 Task: Find connections with filter location Yacuiba with filter topic #Managementconsultant with filter profile language French with filter current company Rebel Foods with filter school Aarupadai Veedu Institute Of Technology with filter industry Mattress and Blinds Manufacturing with filter service category Business Analytics with filter keywords title Accountant
Action: Mouse moved to (492, 72)
Screenshot: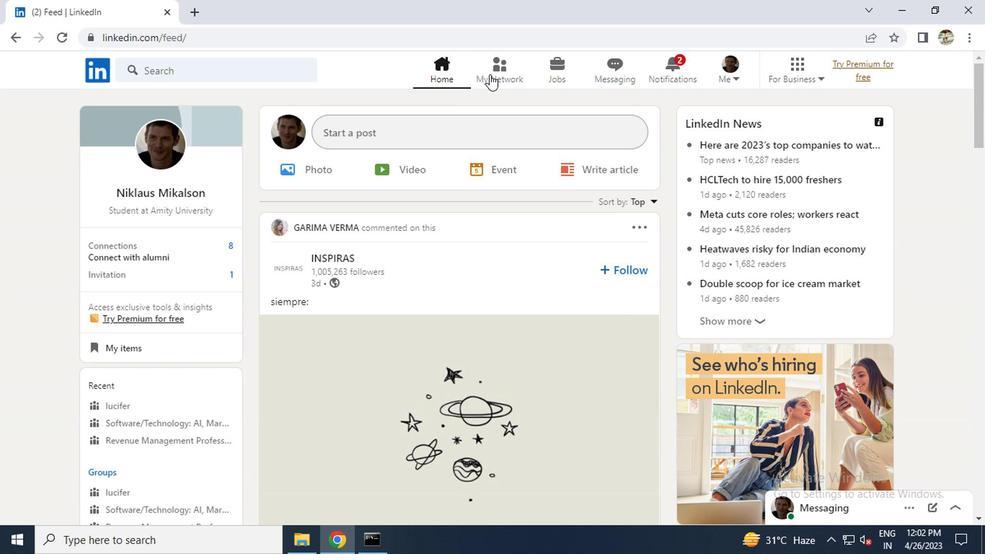 
Action: Mouse pressed left at (492, 72)
Screenshot: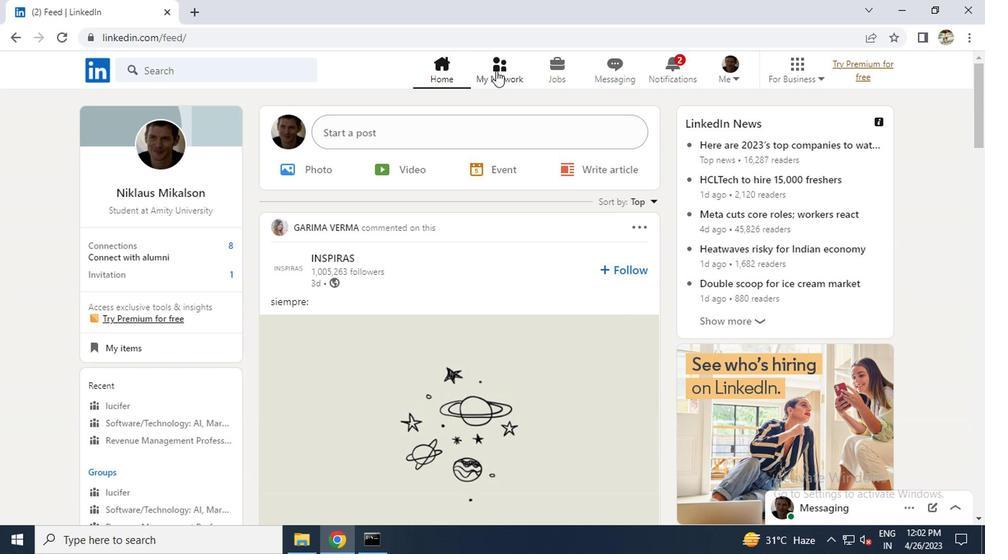 
Action: Mouse moved to (167, 151)
Screenshot: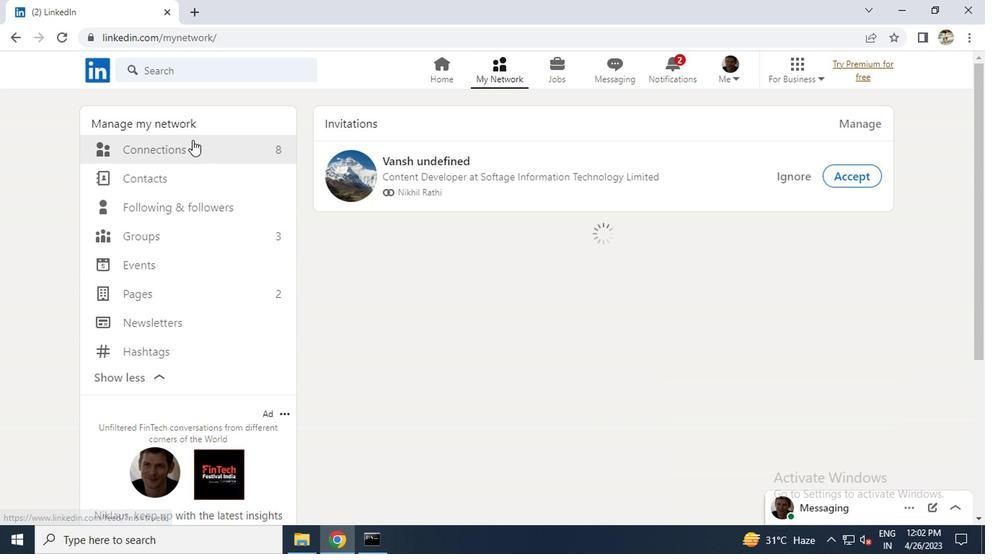 
Action: Mouse pressed left at (167, 151)
Screenshot: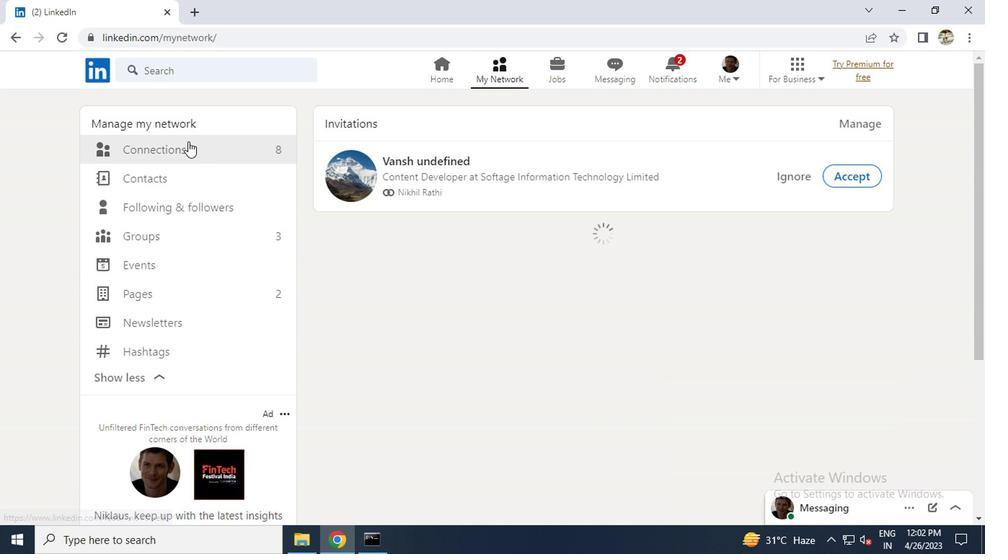 
Action: Mouse moved to (575, 151)
Screenshot: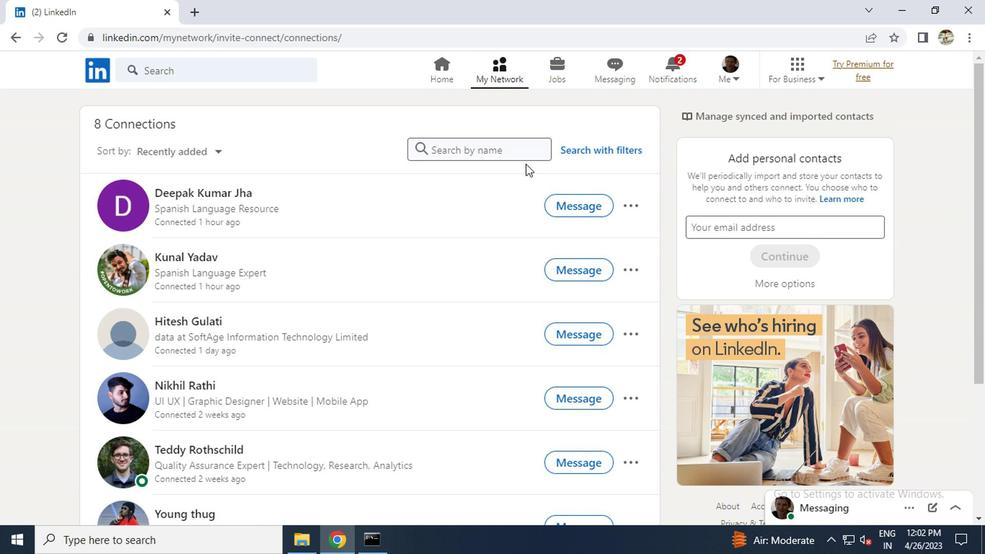 
Action: Mouse pressed left at (575, 151)
Screenshot: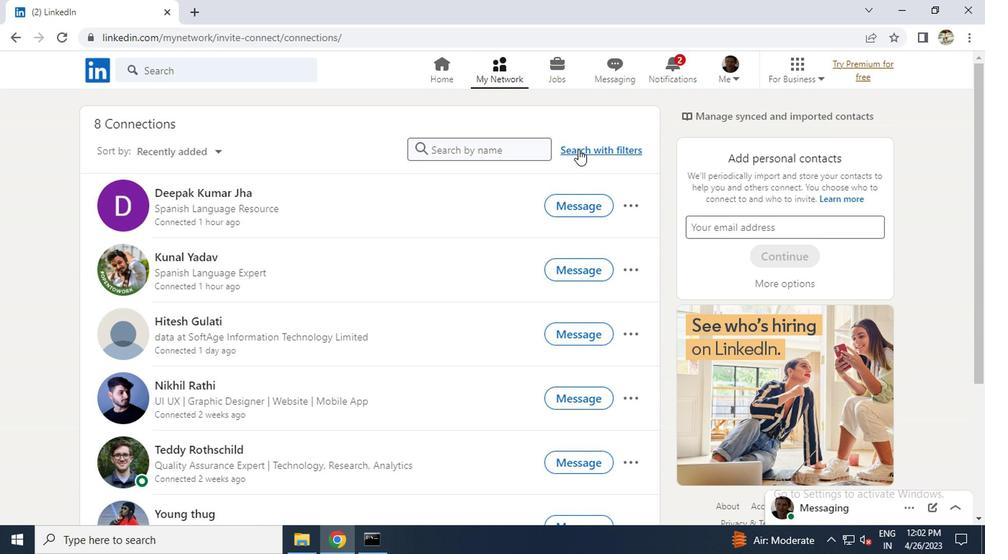 
Action: Mouse moved to (462, 101)
Screenshot: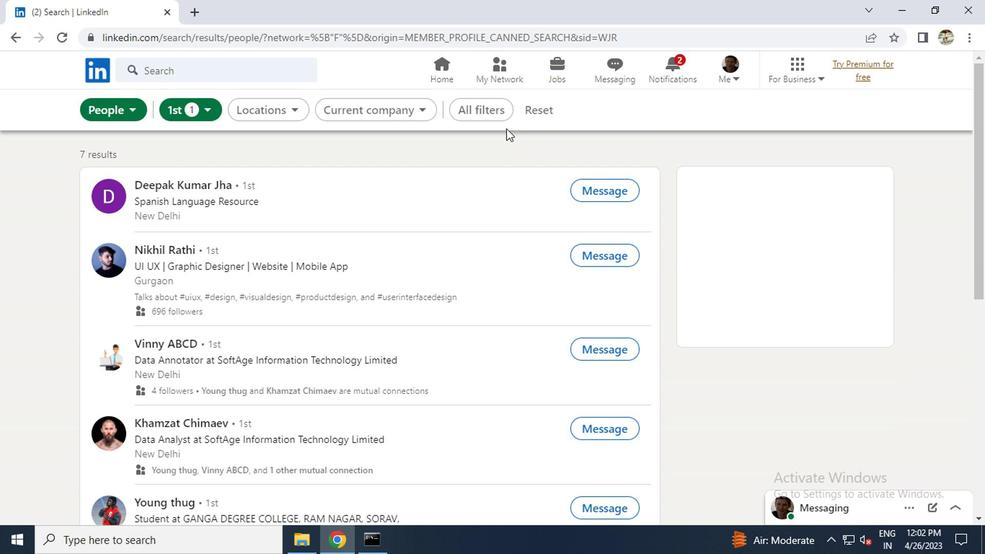 
Action: Mouse pressed left at (462, 101)
Screenshot: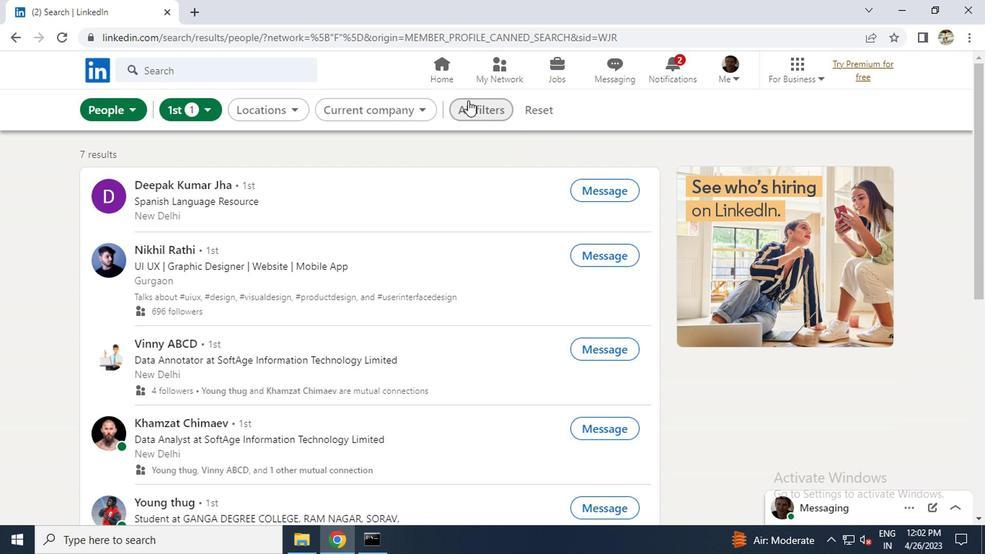 
Action: Mouse moved to (774, 286)
Screenshot: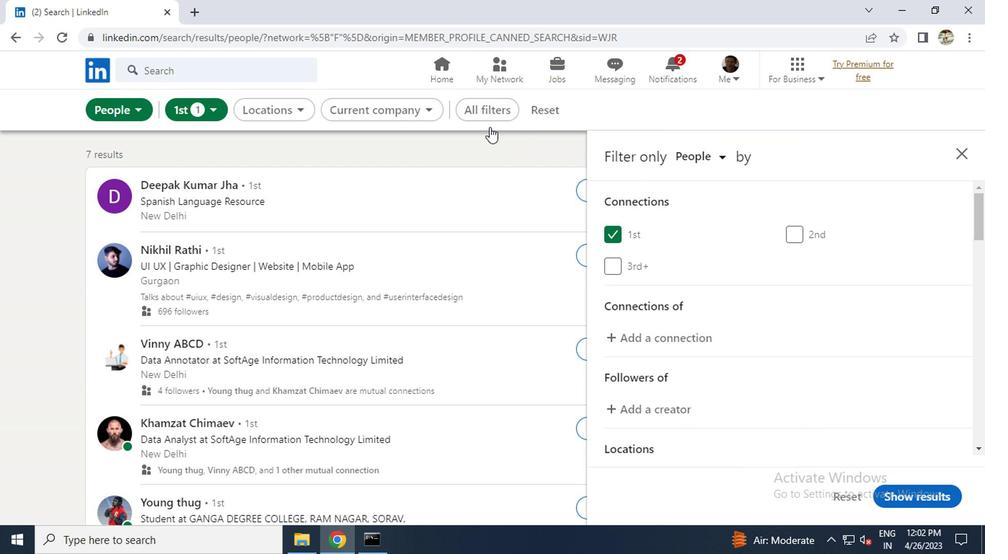 
Action: Mouse scrolled (774, 285) with delta (0, -1)
Screenshot: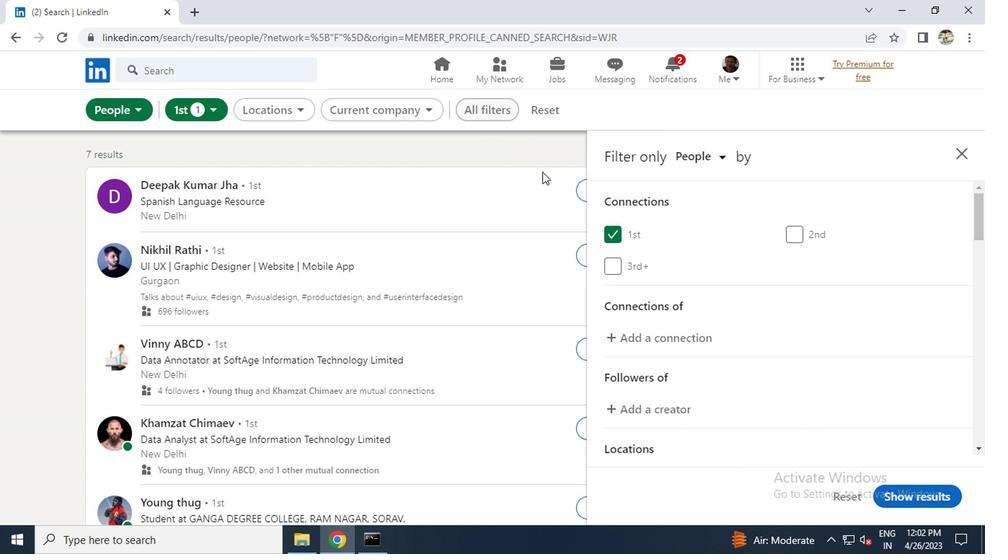 
Action: Mouse scrolled (774, 285) with delta (0, -1)
Screenshot: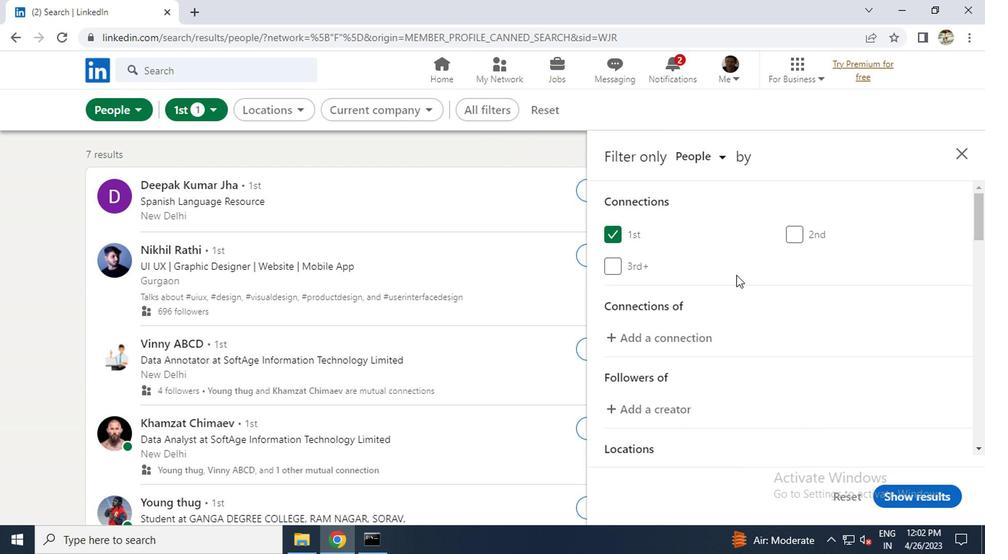 
Action: Mouse moved to (776, 286)
Screenshot: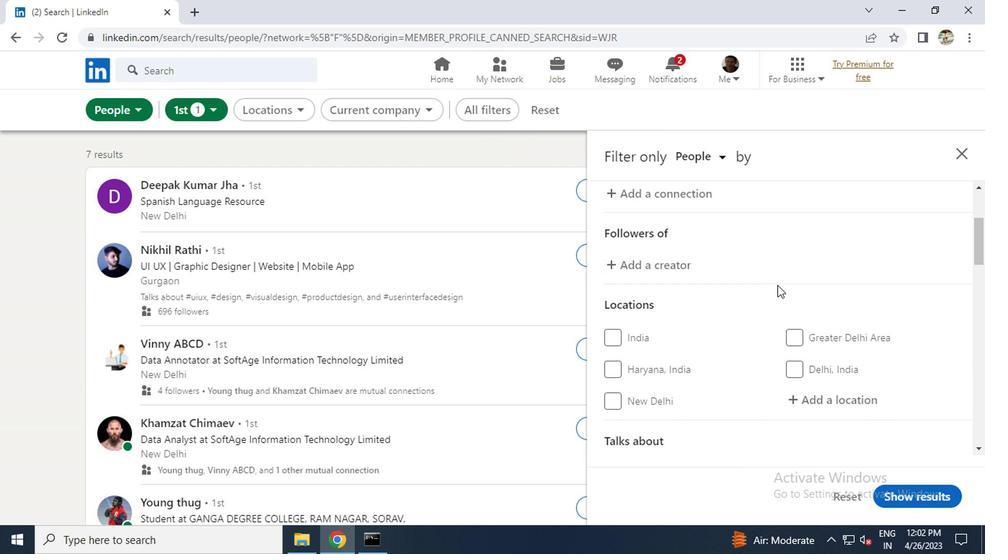 
Action: Mouse scrolled (776, 285) with delta (0, -1)
Screenshot: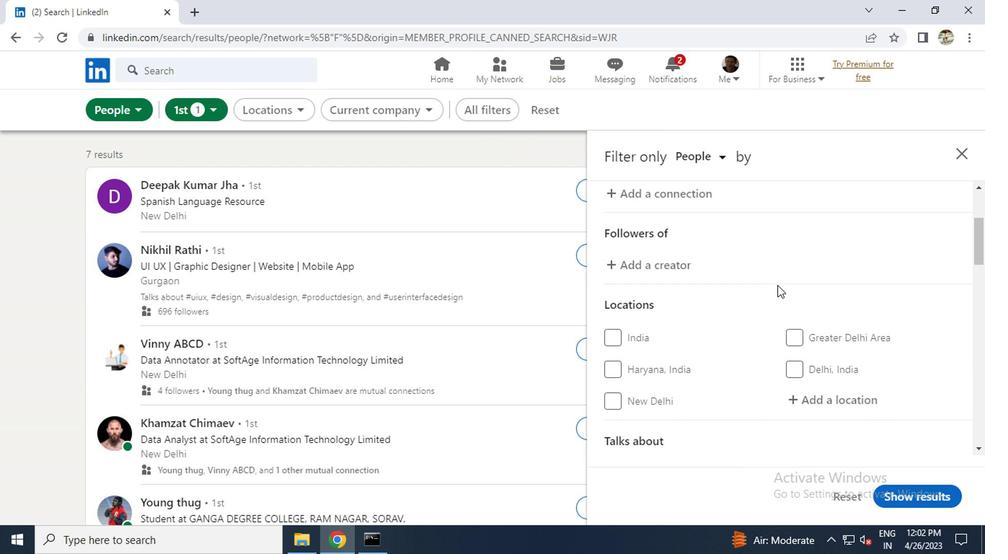 
Action: Mouse moved to (794, 321)
Screenshot: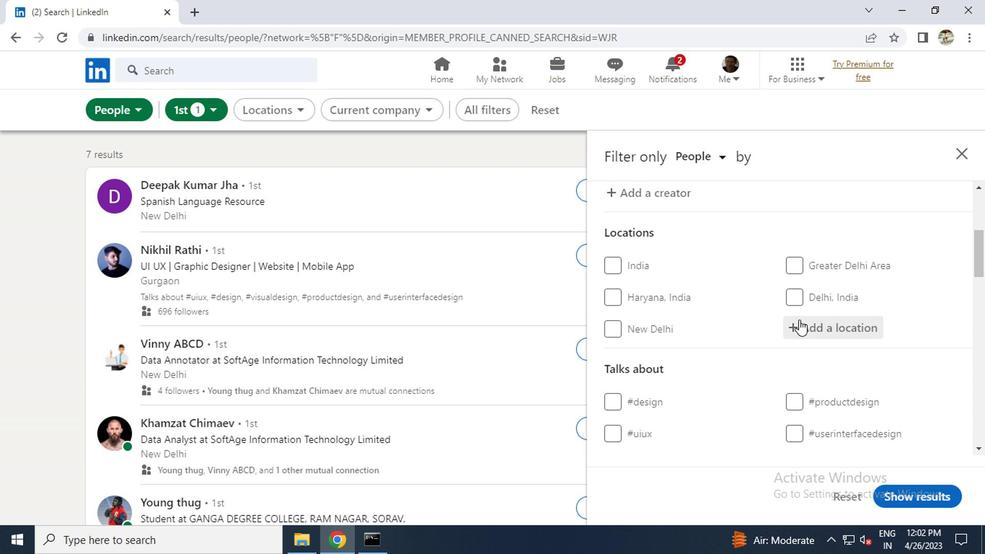 
Action: Mouse pressed left at (794, 321)
Screenshot: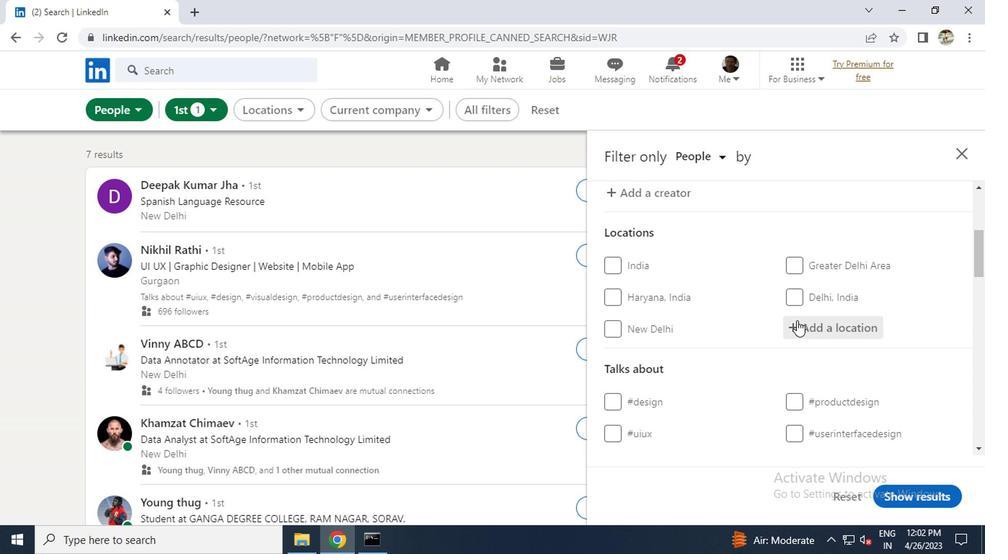 
Action: Key pressed <Key.caps_lock>y<Key.caps_lock>acuiba<Key.enter>
Screenshot: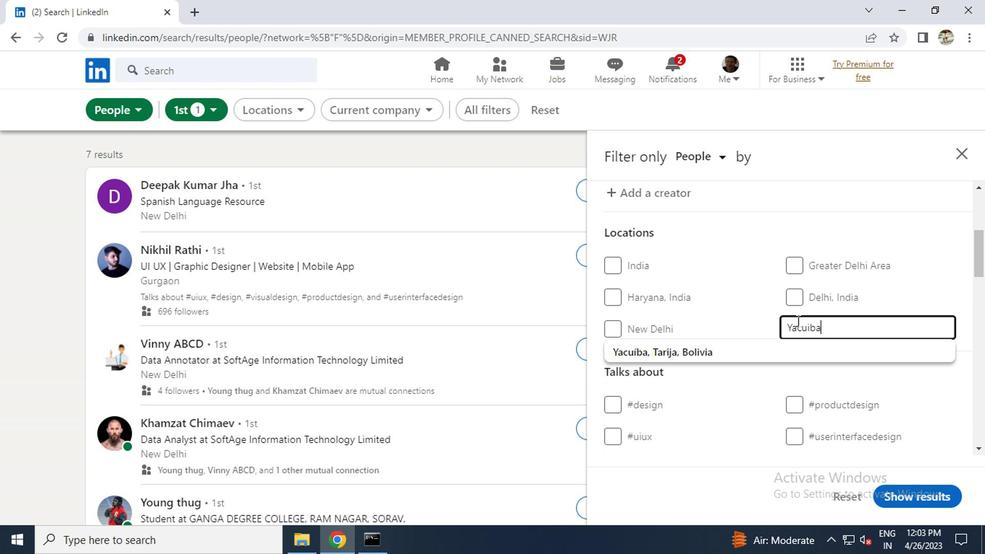 
Action: Mouse moved to (794, 321)
Screenshot: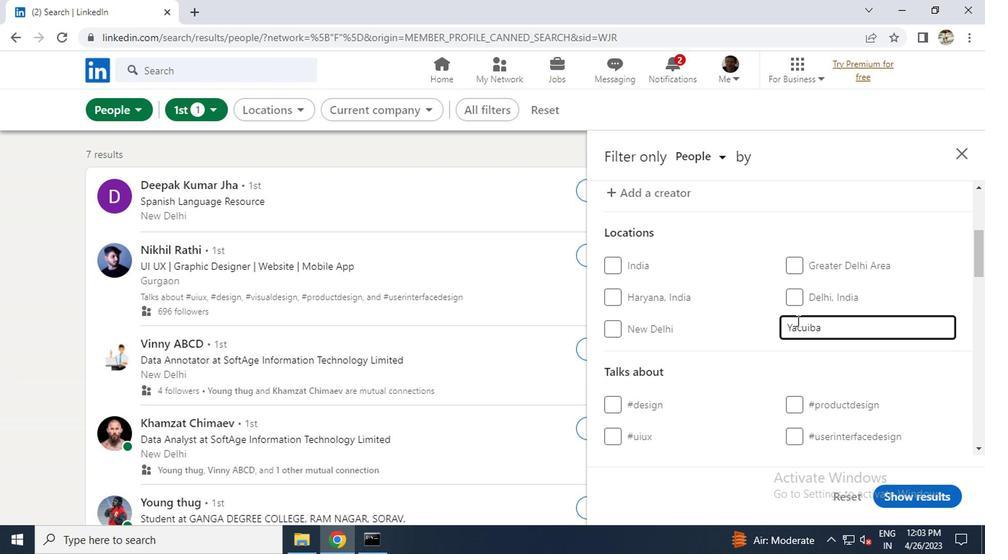 
Action: Mouse scrolled (794, 320) with delta (0, 0)
Screenshot: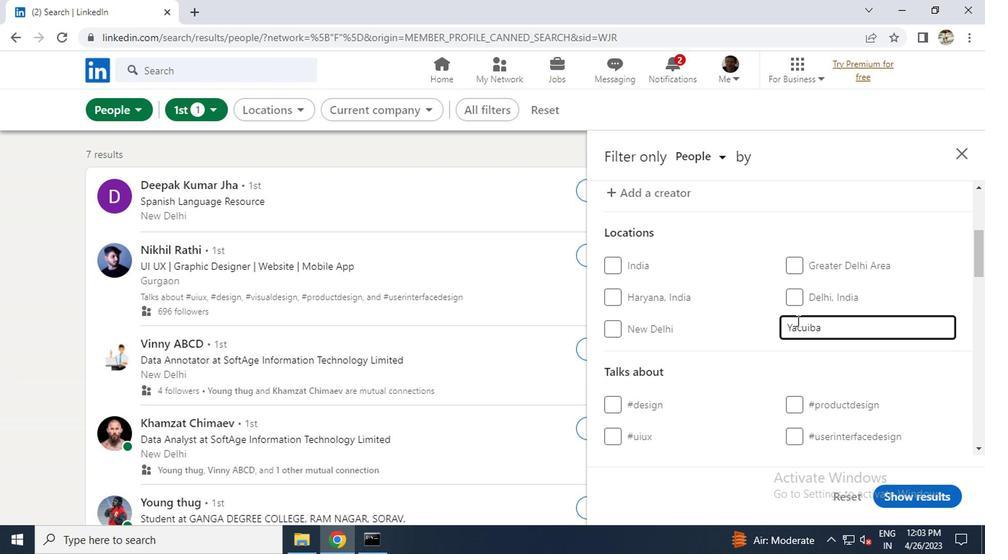 
Action: Mouse moved to (804, 395)
Screenshot: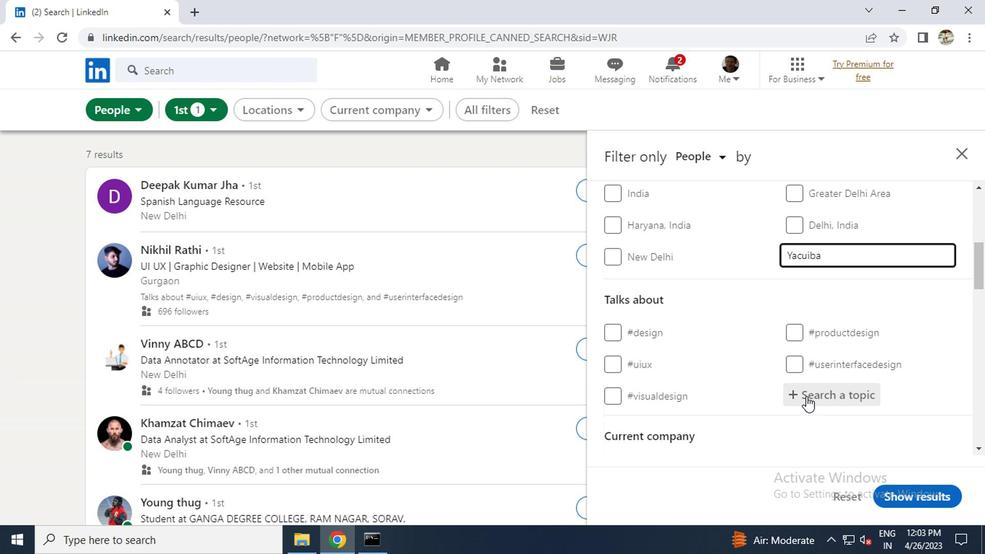 
Action: Mouse pressed left at (804, 395)
Screenshot: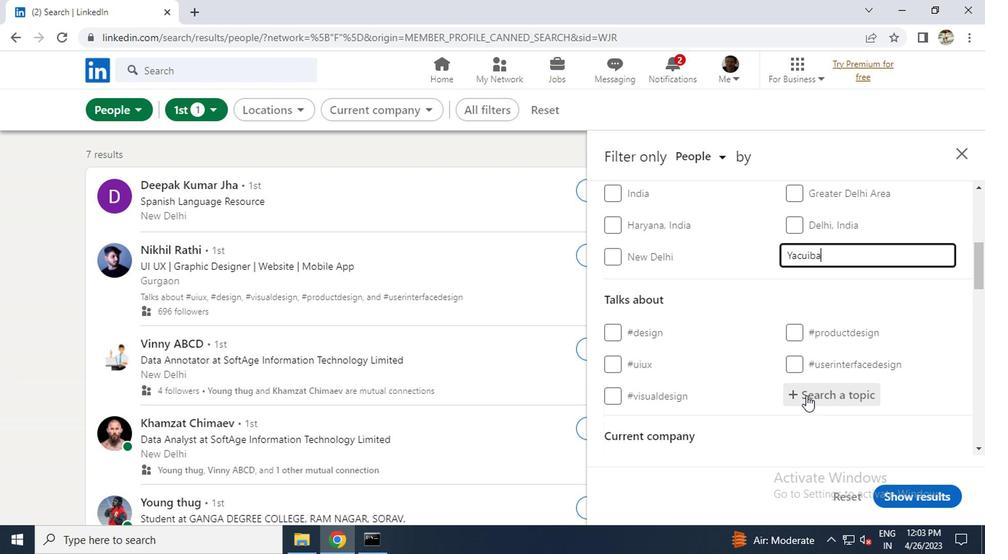 
Action: Key pressed <Key.shift>#<Key.caps_lock>M<Key.caps_lock>ANAGEMENTCONSULTANT
Screenshot: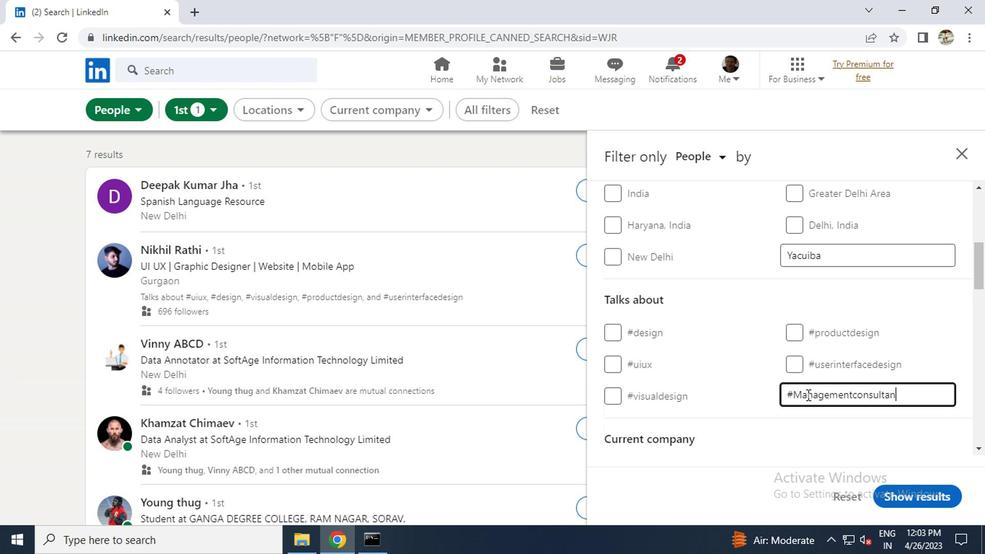 
Action: Mouse scrolled (804, 394) with delta (0, -1)
Screenshot: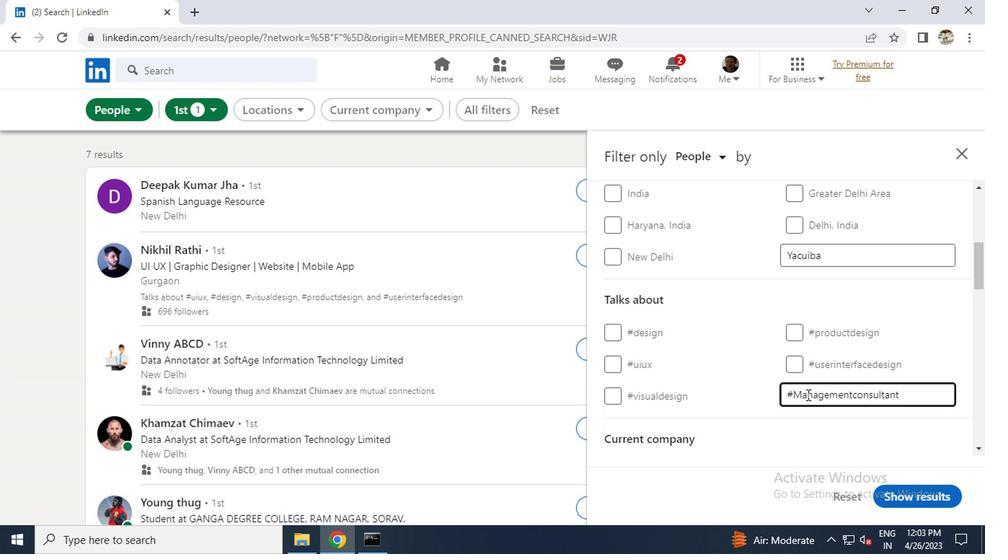 
Action: Mouse scrolled (804, 394) with delta (0, -1)
Screenshot: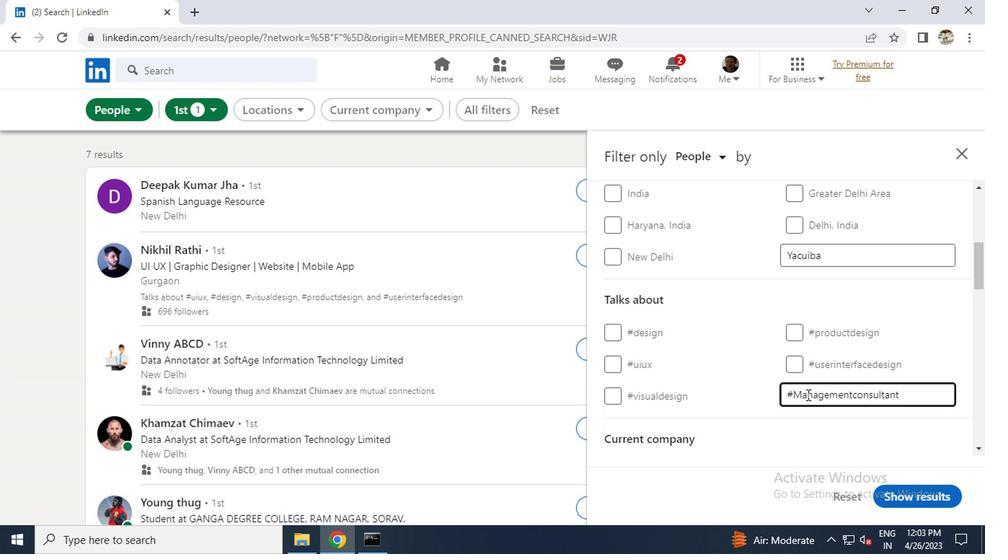 
Action: Mouse moved to (805, 394)
Screenshot: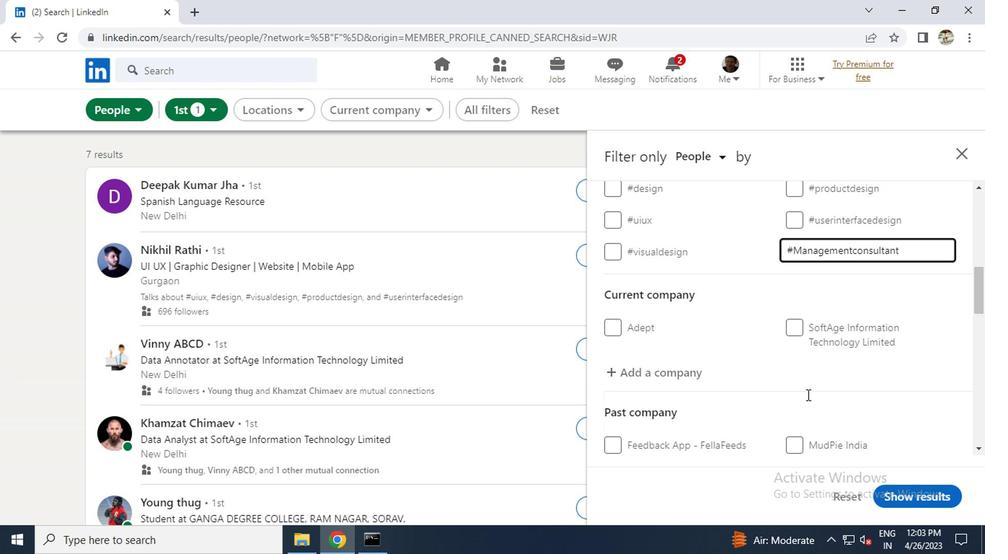 
Action: Mouse scrolled (805, 394) with delta (0, 0)
Screenshot: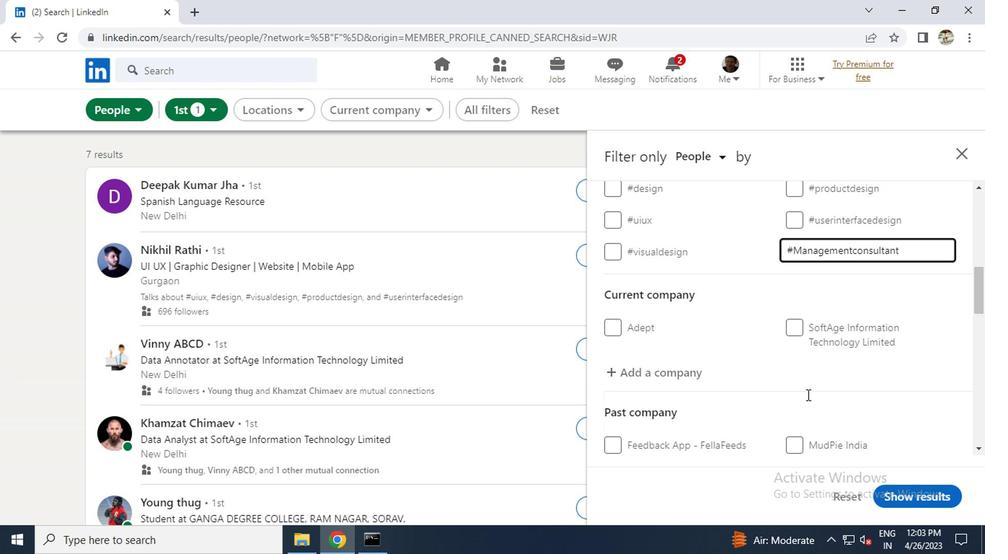 
Action: Mouse scrolled (805, 394) with delta (0, 0)
Screenshot: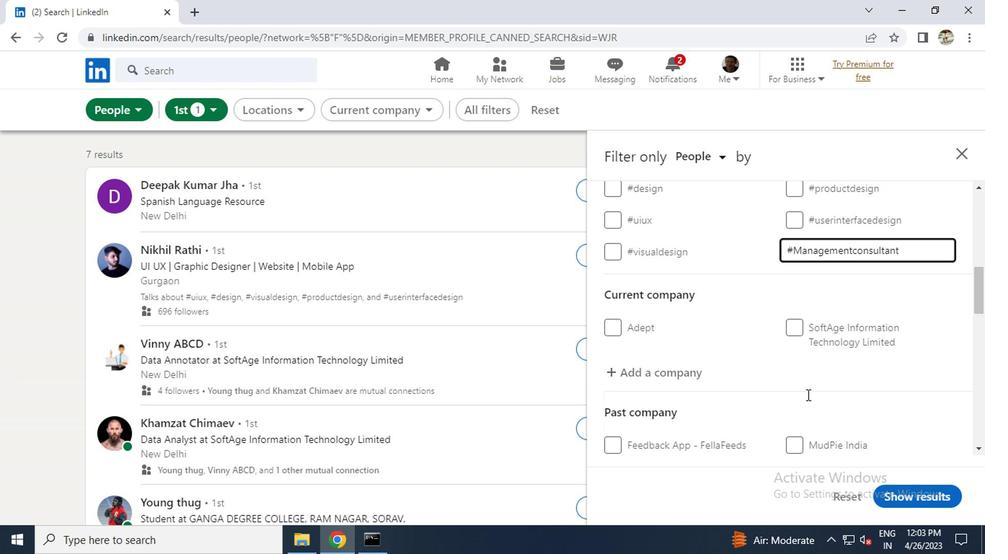 
Action: Mouse moved to (806, 394)
Screenshot: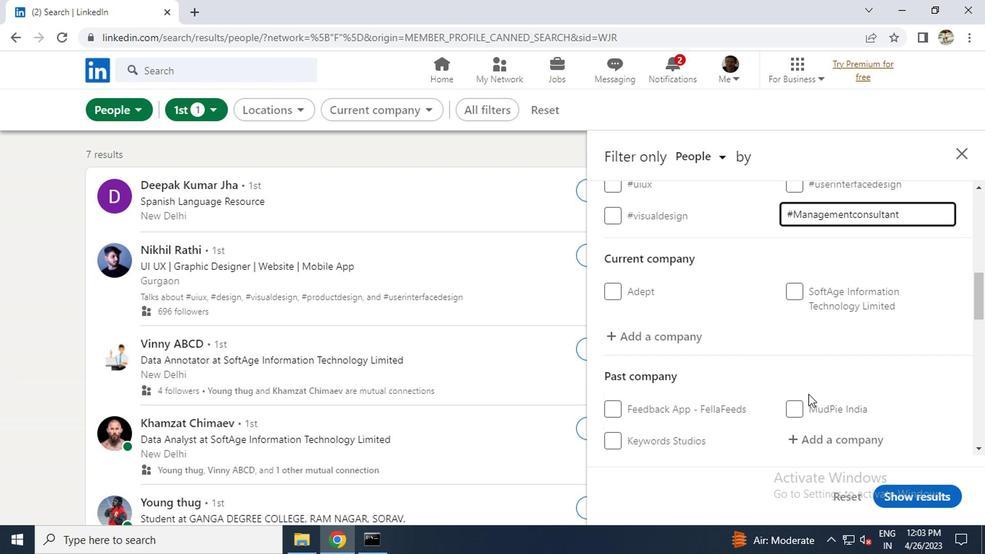 
Action: Mouse scrolled (806, 393) with delta (0, -1)
Screenshot: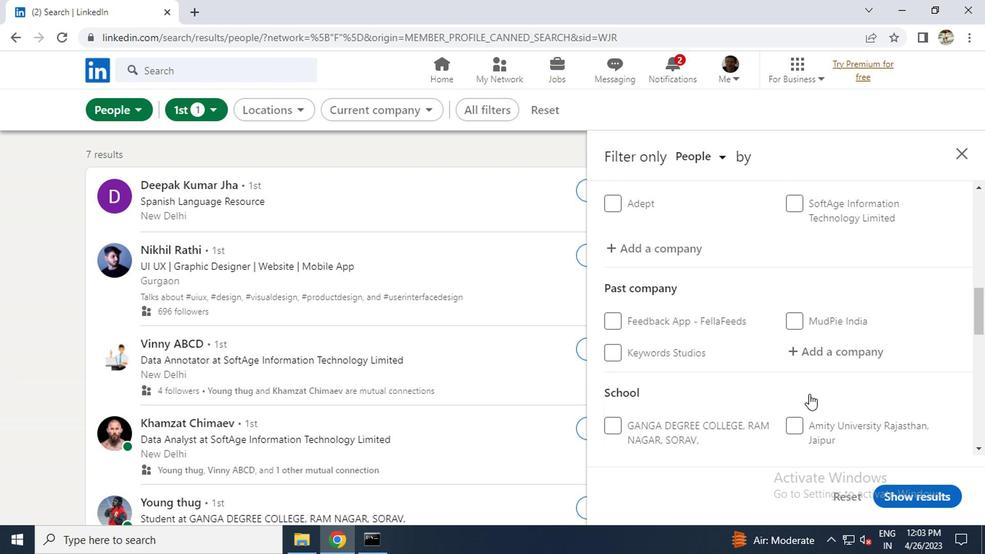 
Action: Mouse scrolled (806, 393) with delta (0, -1)
Screenshot: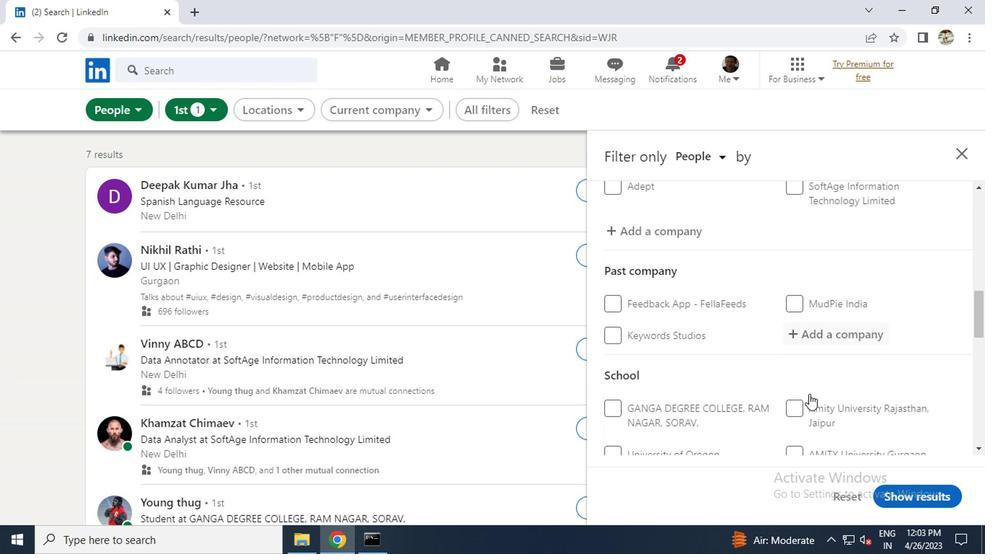 
Action: Mouse scrolled (806, 393) with delta (0, -1)
Screenshot: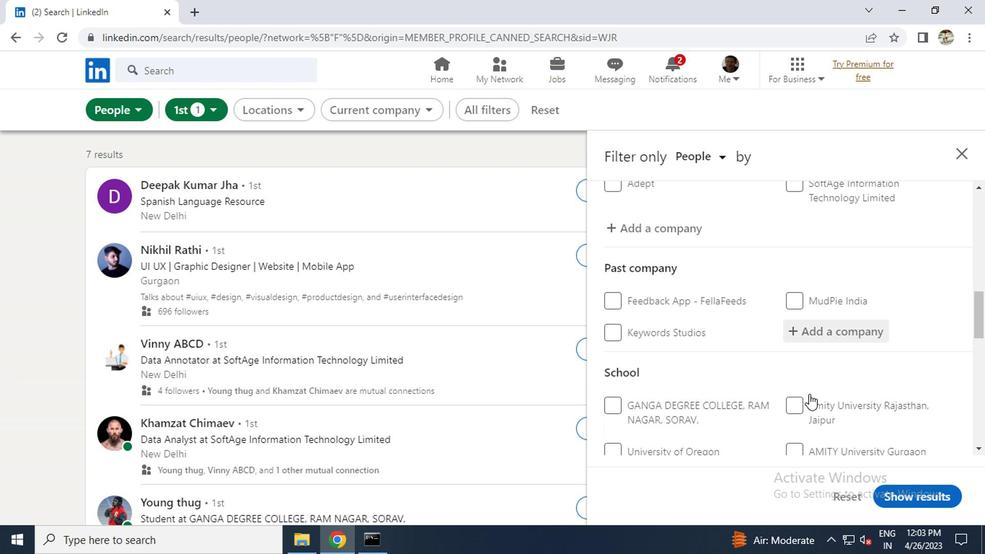 
Action: Mouse scrolled (806, 393) with delta (0, -1)
Screenshot: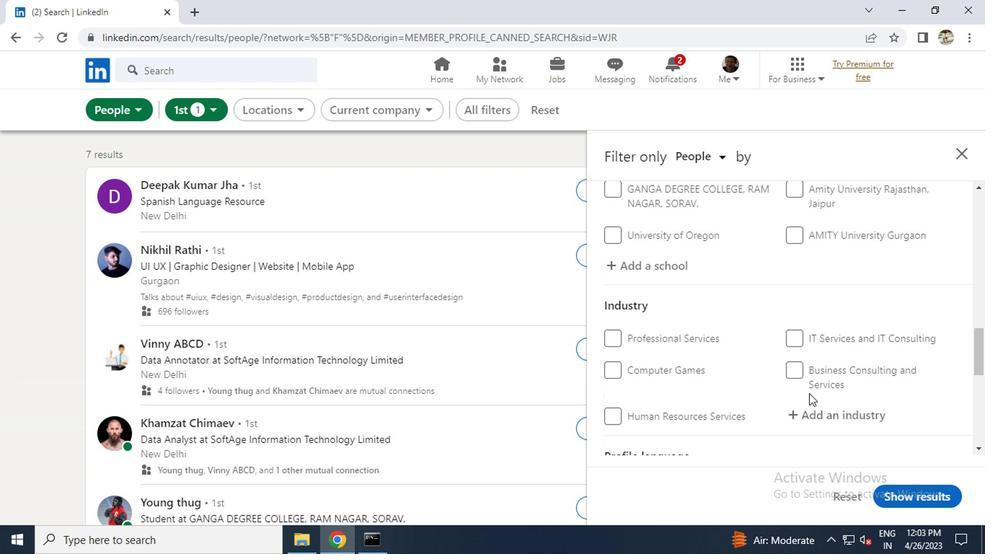 
Action: Mouse scrolled (806, 393) with delta (0, -1)
Screenshot: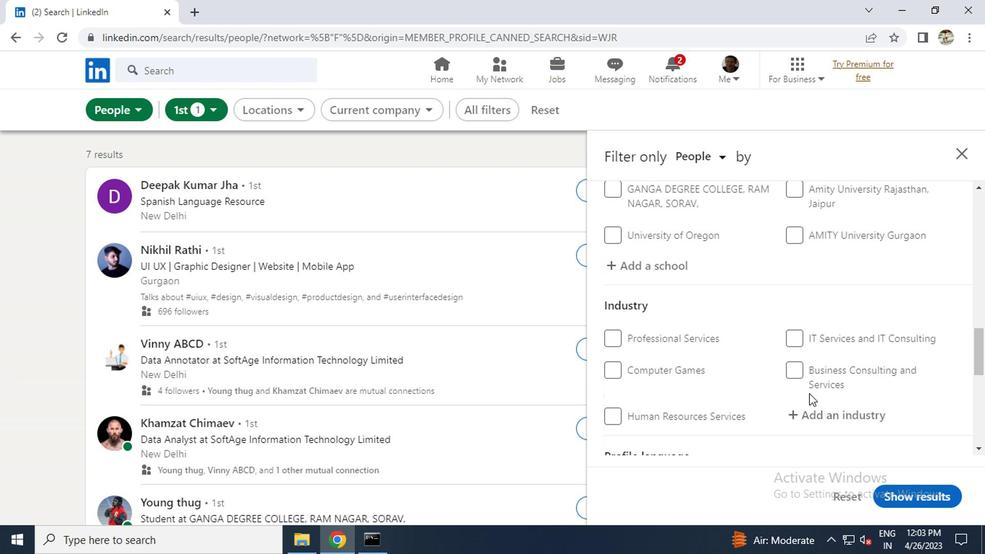 
Action: Mouse moved to (810, 392)
Screenshot: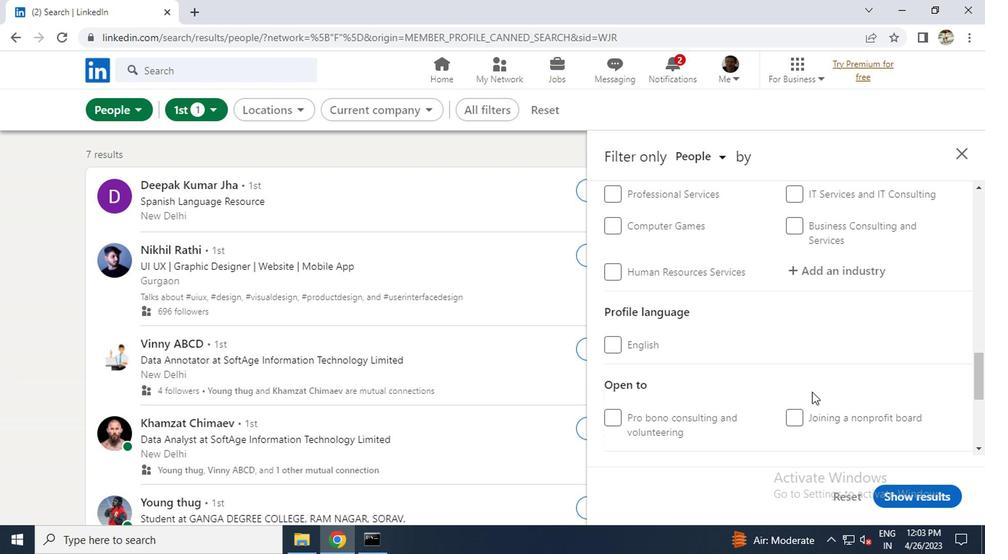 
Action: Mouse scrolled (810, 393) with delta (0, 0)
Screenshot: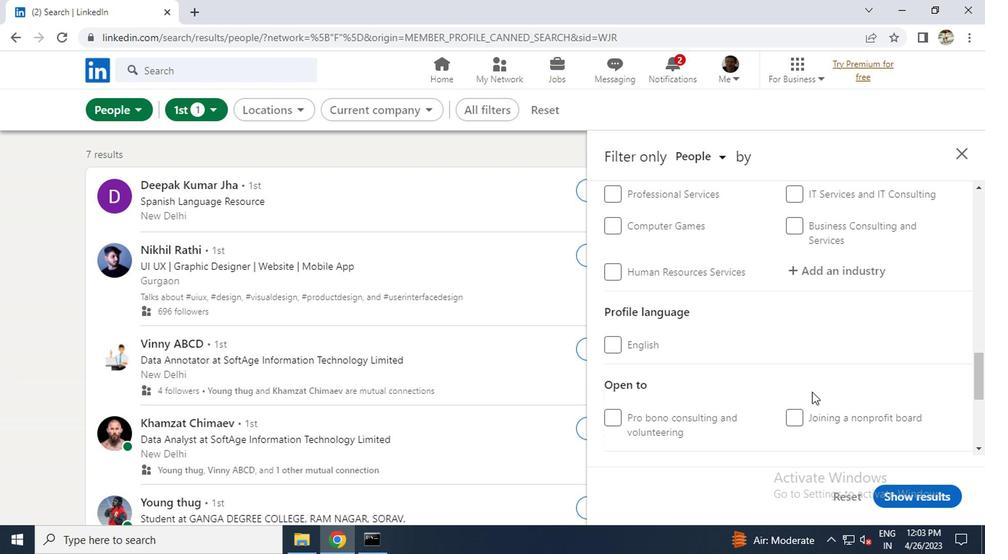 
Action: Mouse scrolled (810, 393) with delta (0, 0)
Screenshot: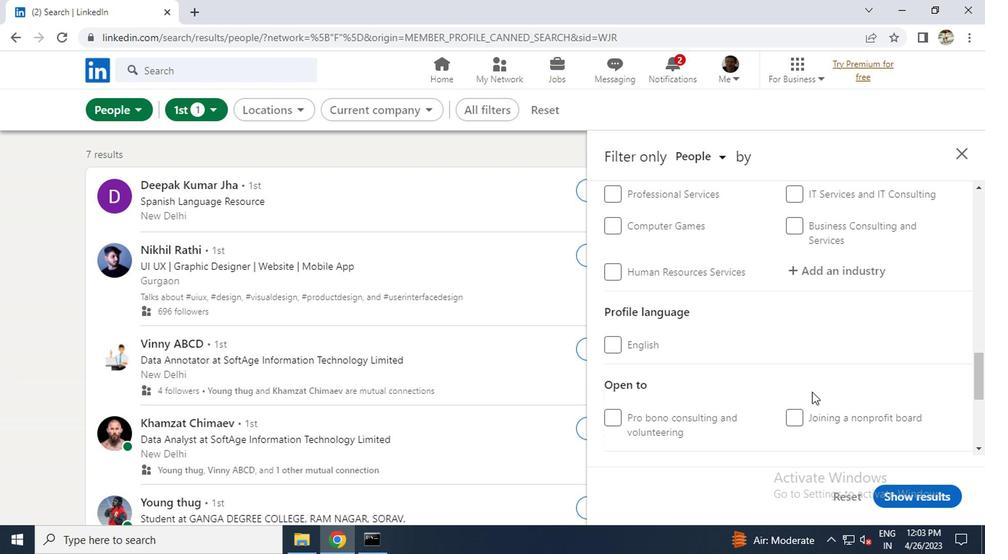 
Action: Mouse moved to (810, 392)
Screenshot: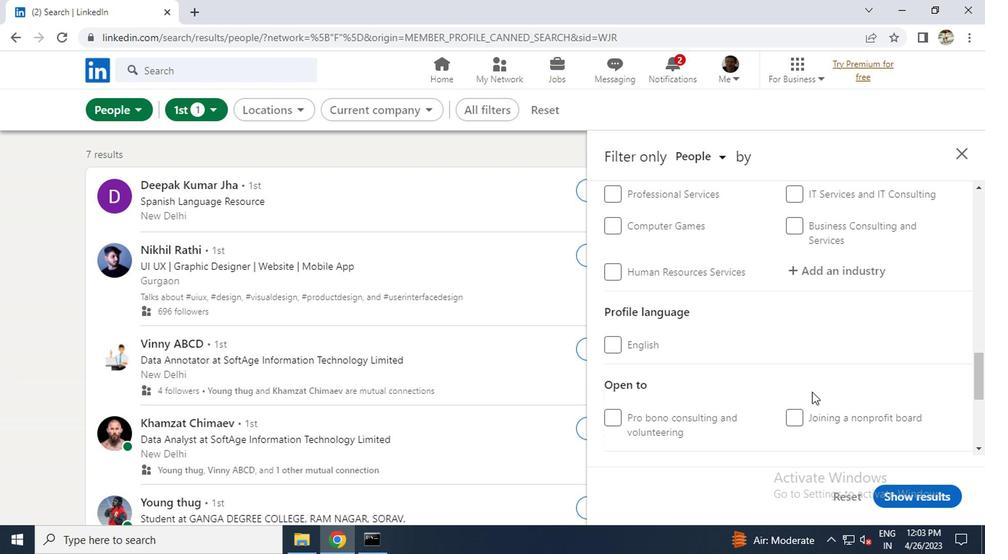 
Action: Mouse scrolled (810, 392) with delta (0, 0)
Screenshot: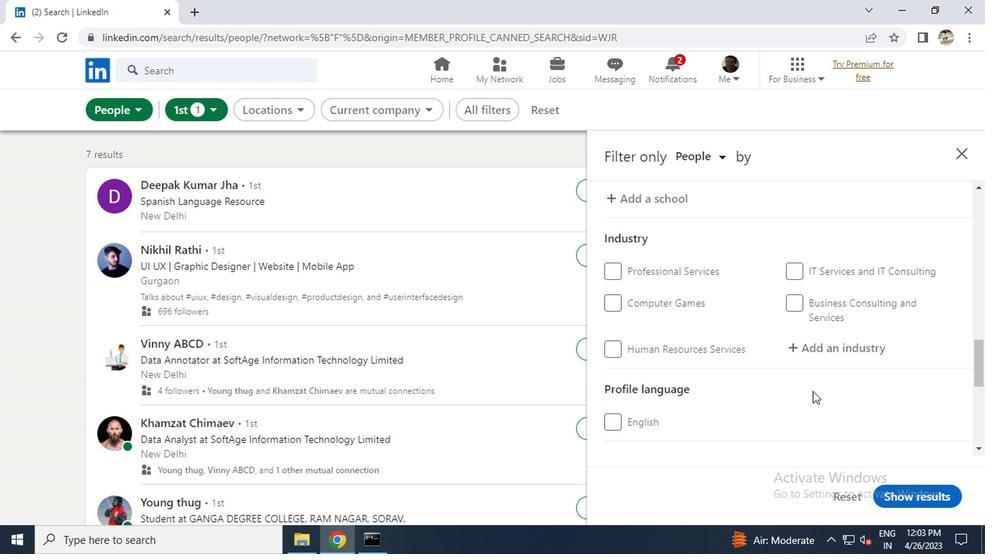 
Action: Mouse scrolled (810, 392) with delta (0, 0)
Screenshot: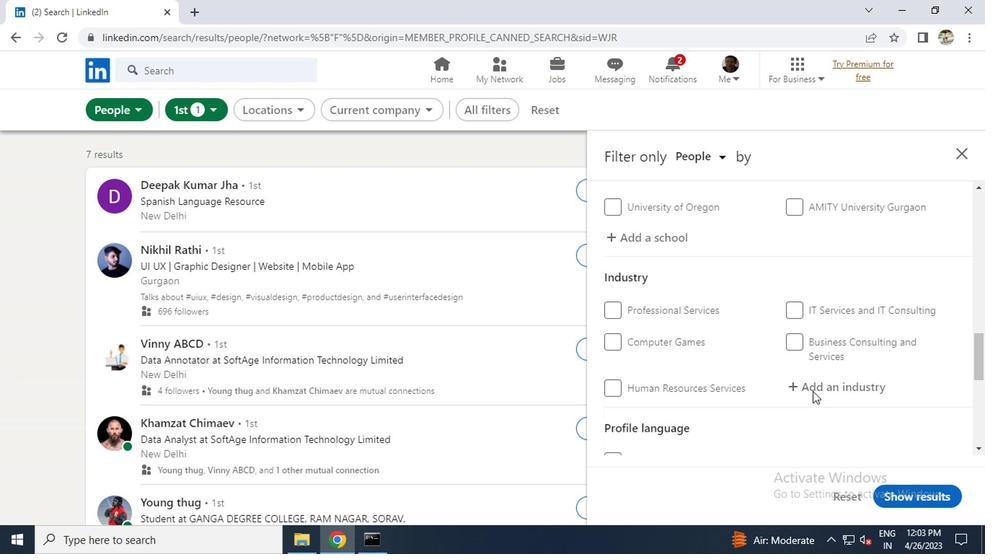 
Action: Mouse scrolled (810, 392) with delta (0, 0)
Screenshot: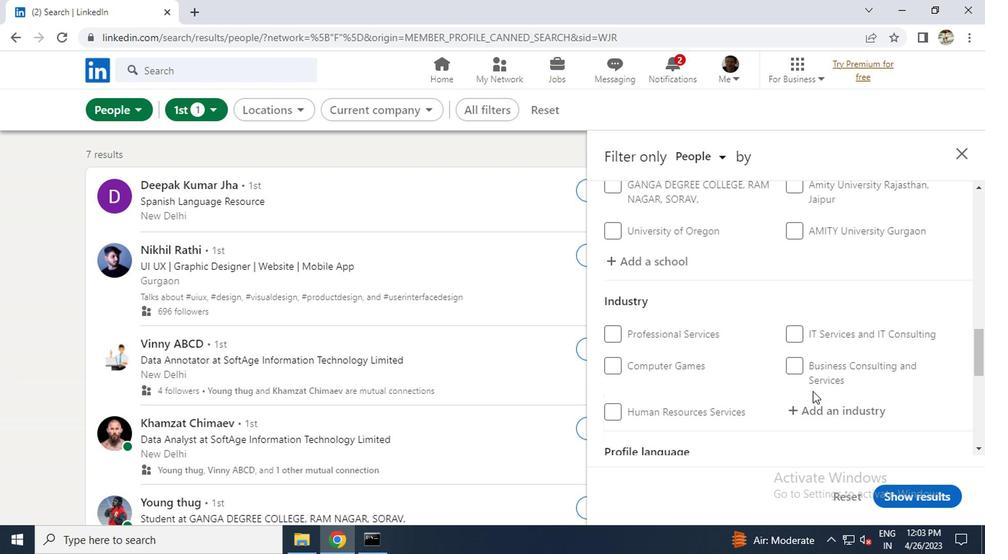 
Action: Mouse scrolled (810, 392) with delta (0, 0)
Screenshot: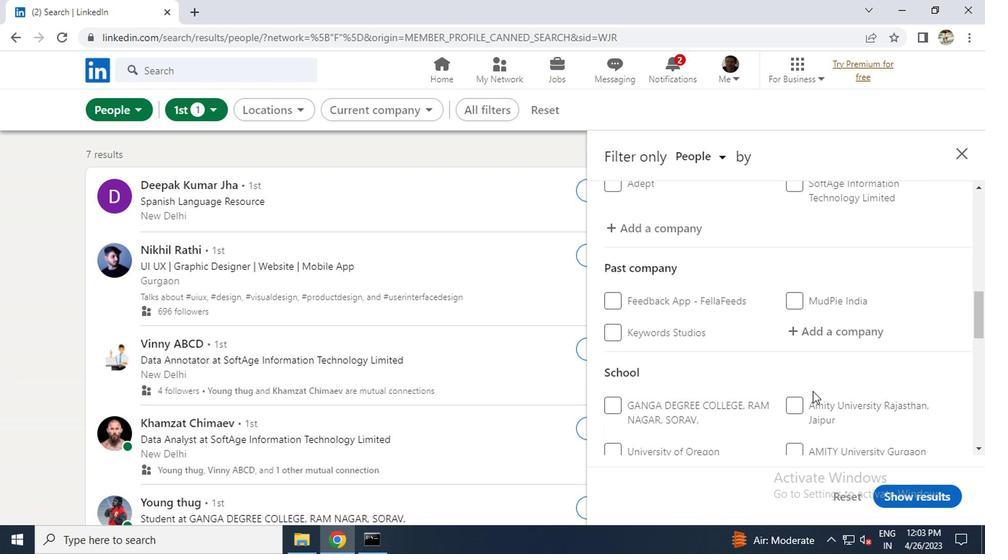 
Action: Mouse moved to (681, 306)
Screenshot: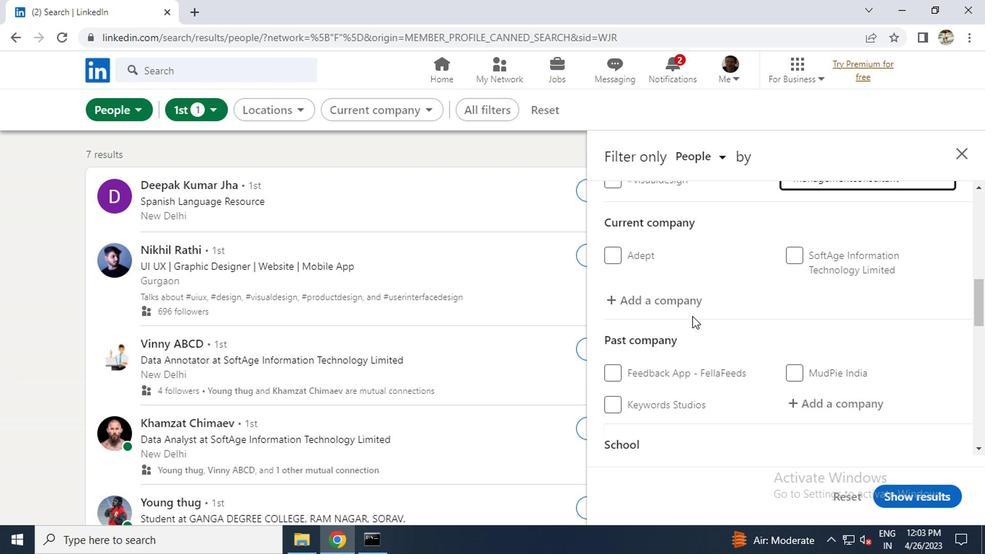 
Action: Mouse pressed left at (681, 306)
Screenshot: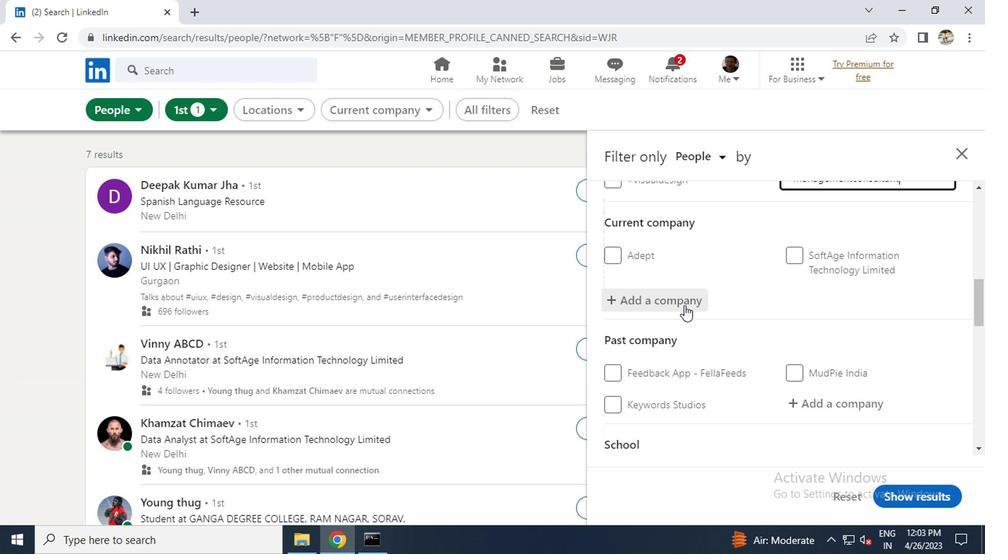
Action: Key pressed <Key.caps_lock>R<Key.caps_lock>EBEL
Screenshot: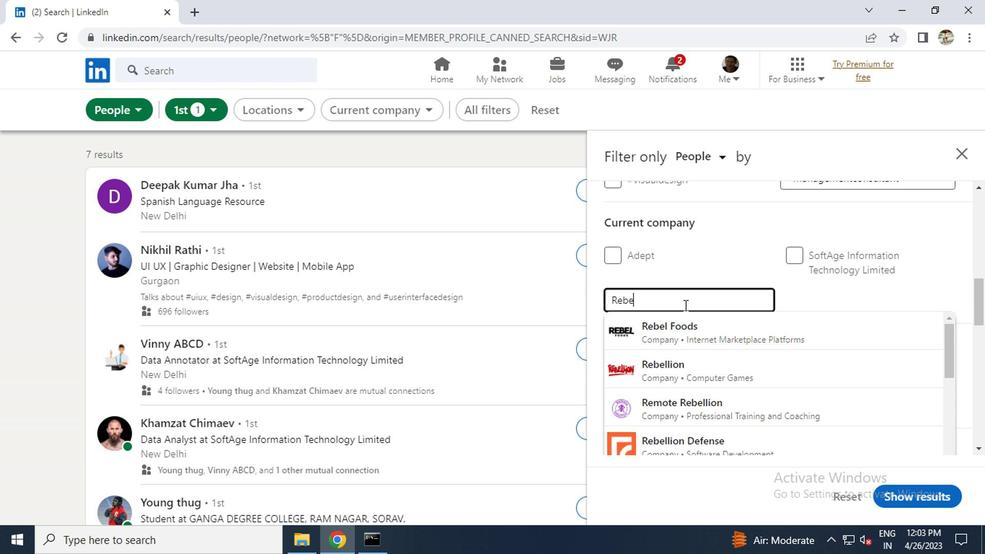 
Action: Mouse moved to (681, 335)
Screenshot: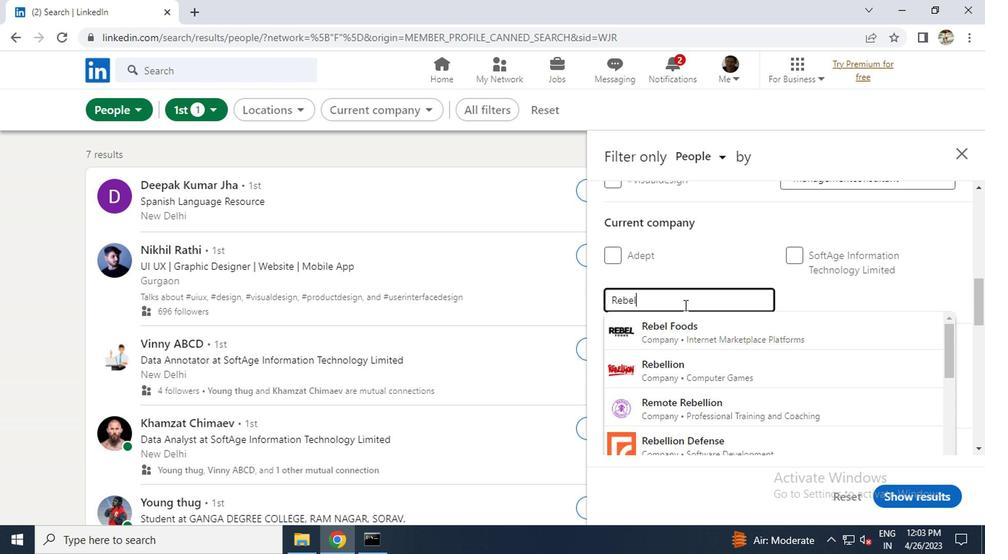 
Action: Mouse pressed left at (681, 335)
Screenshot: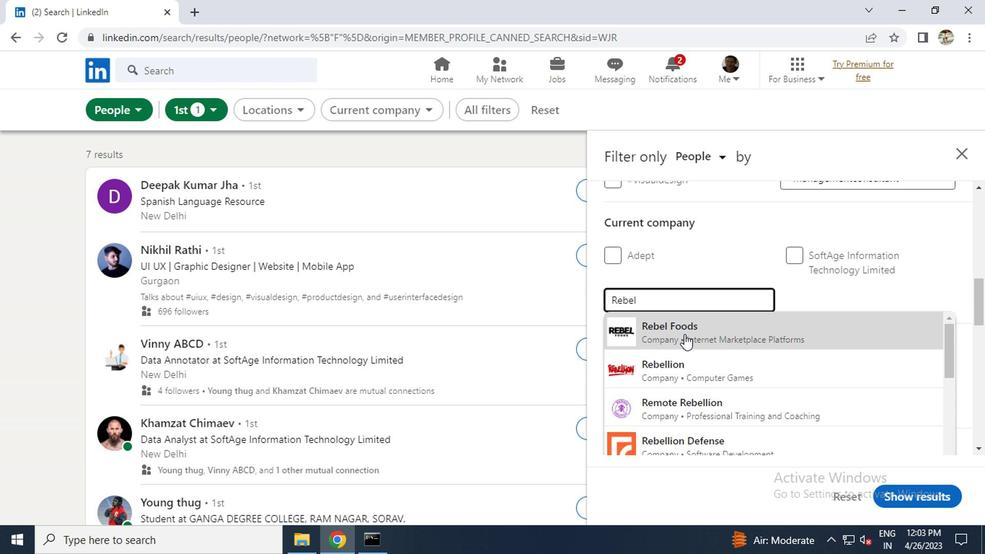 
Action: Mouse scrolled (681, 334) with delta (0, 0)
Screenshot: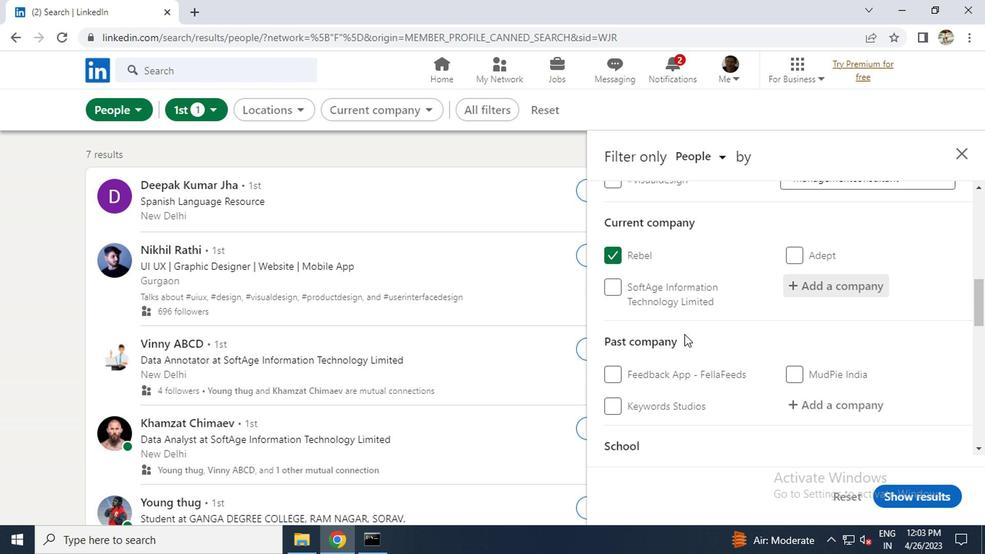 
Action: Mouse scrolled (681, 334) with delta (0, 0)
Screenshot: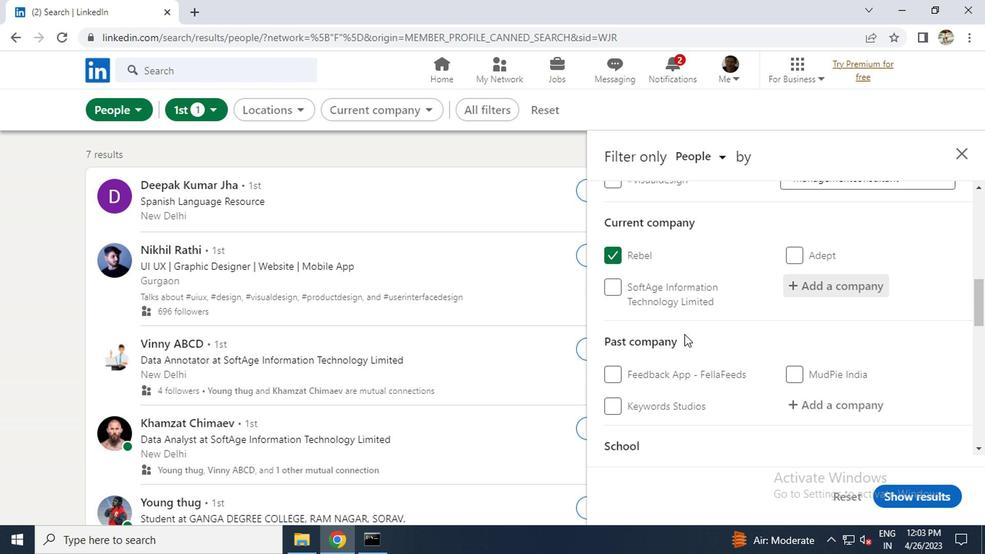 
Action: Mouse scrolled (681, 334) with delta (0, 0)
Screenshot: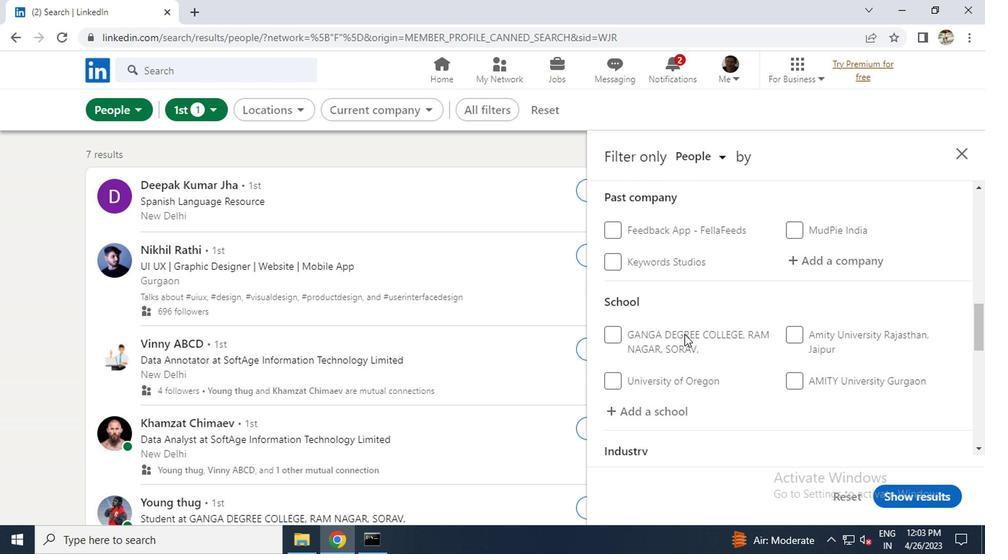 
Action: Mouse moved to (654, 346)
Screenshot: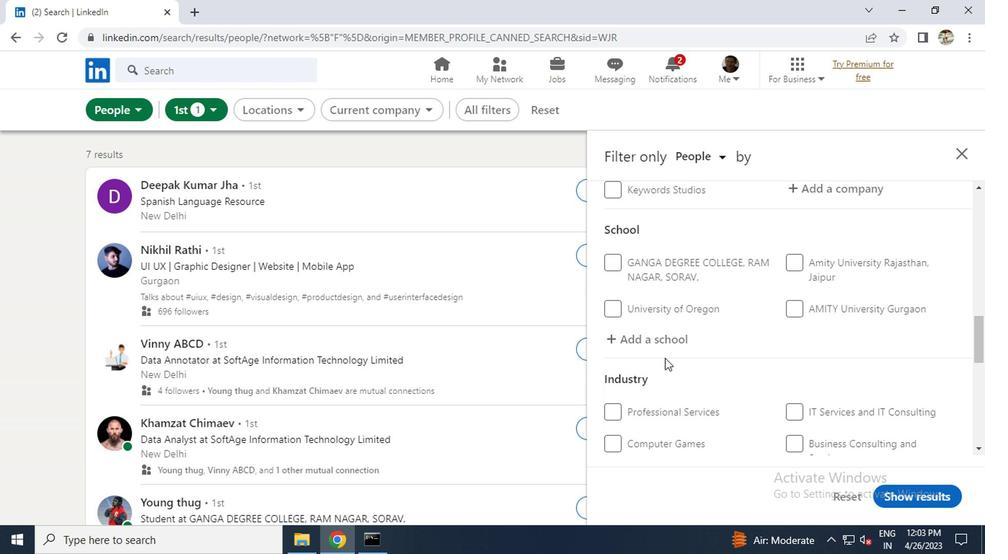 
Action: Mouse pressed left at (654, 346)
Screenshot: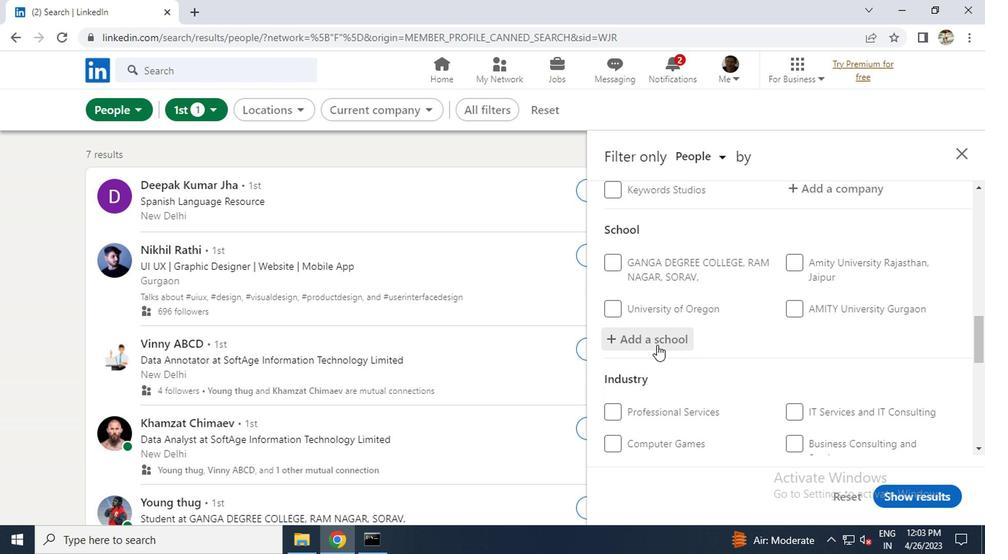 
Action: Key pressed <Key.caps_lock>A<Key.caps_lock>ARUPADAI
Screenshot: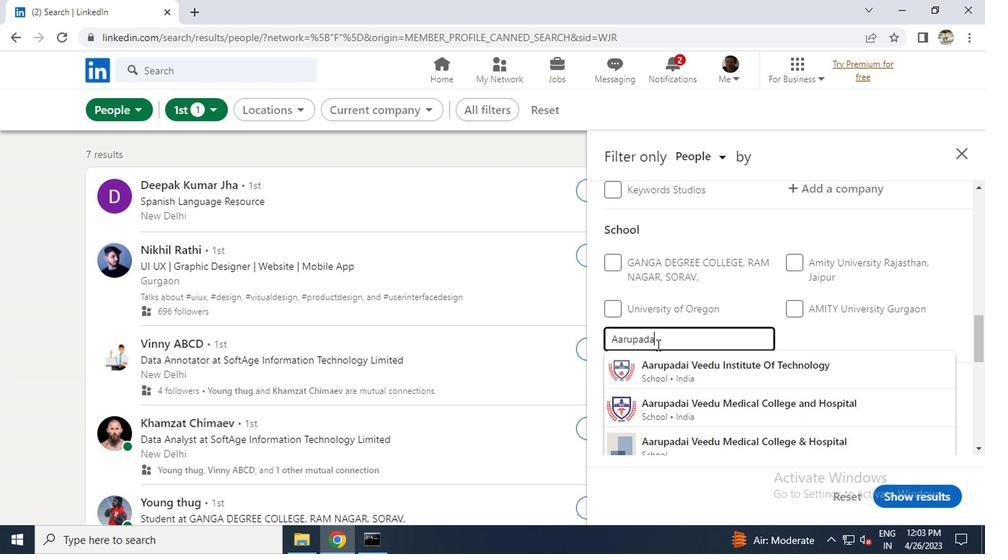 
Action: Mouse moved to (675, 378)
Screenshot: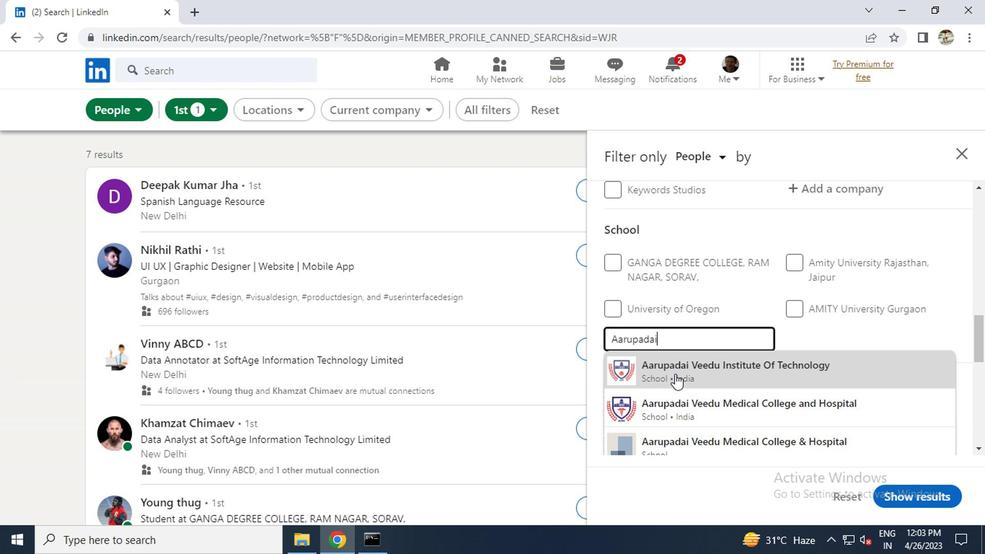 
Action: Mouse pressed left at (675, 378)
Screenshot: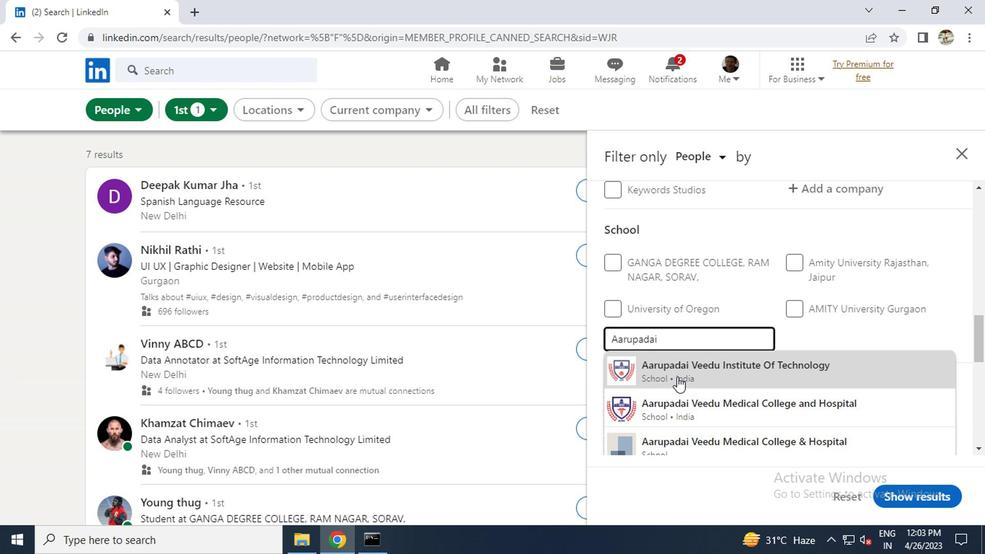 
Action: Mouse scrolled (675, 378) with delta (0, 0)
Screenshot: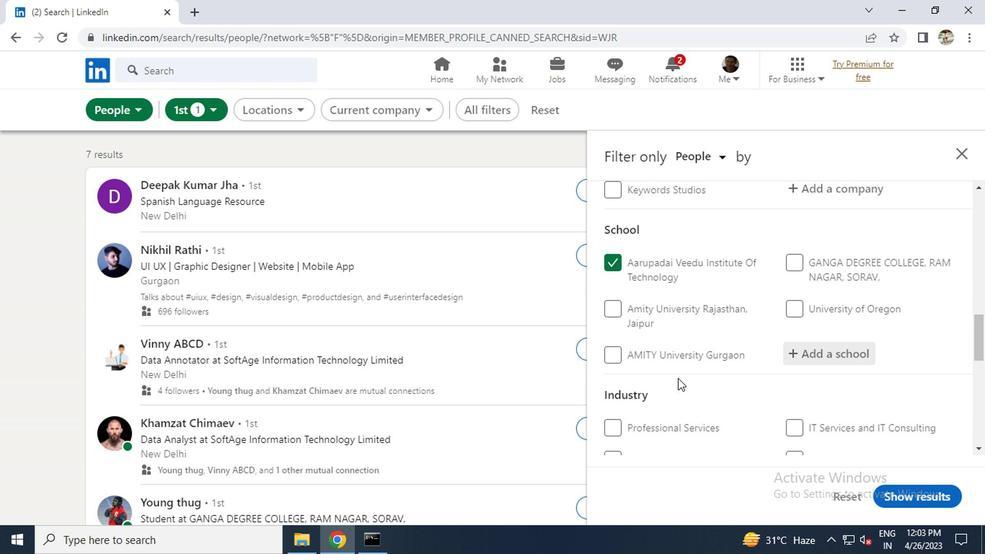 
Action: Mouse scrolled (675, 378) with delta (0, 0)
Screenshot: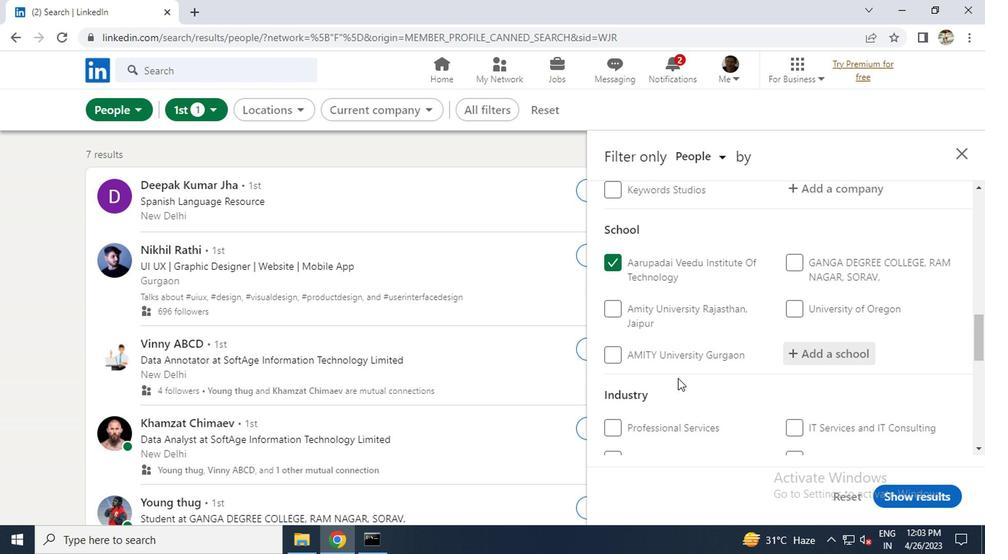 
Action: Mouse moved to (812, 368)
Screenshot: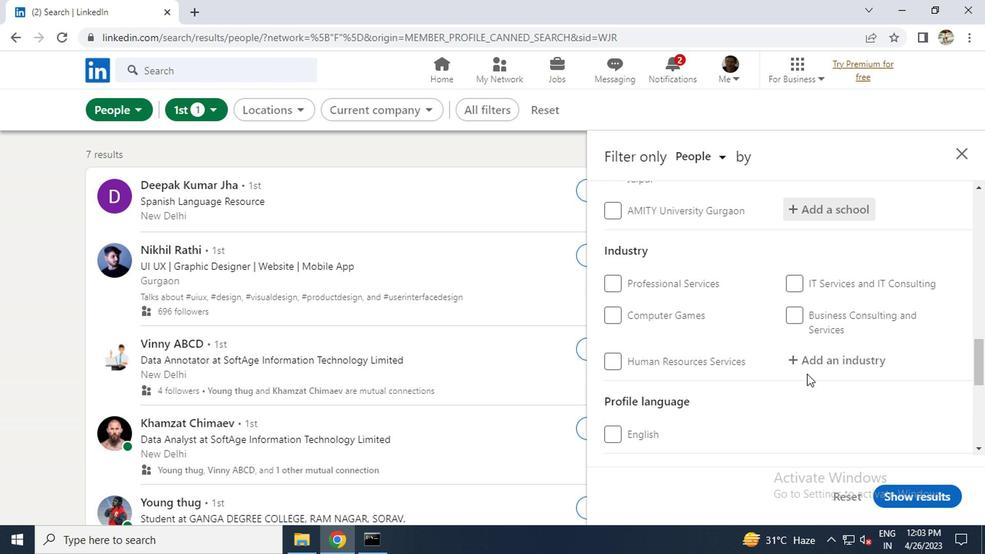 
Action: Mouse pressed left at (812, 368)
Screenshot: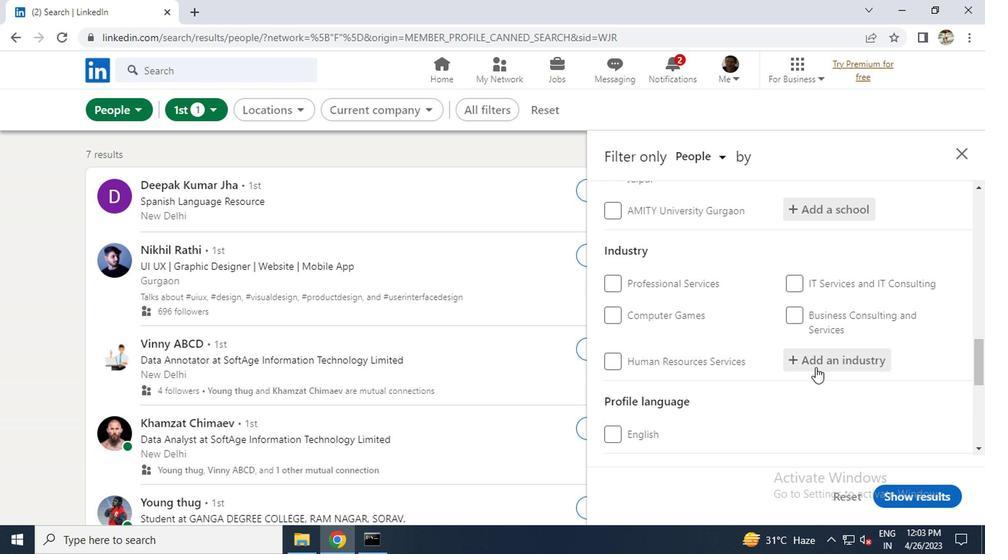 
Action: Key pressed <Key.caps_lock>M<Key.caps_lock>ATT
Screenshot: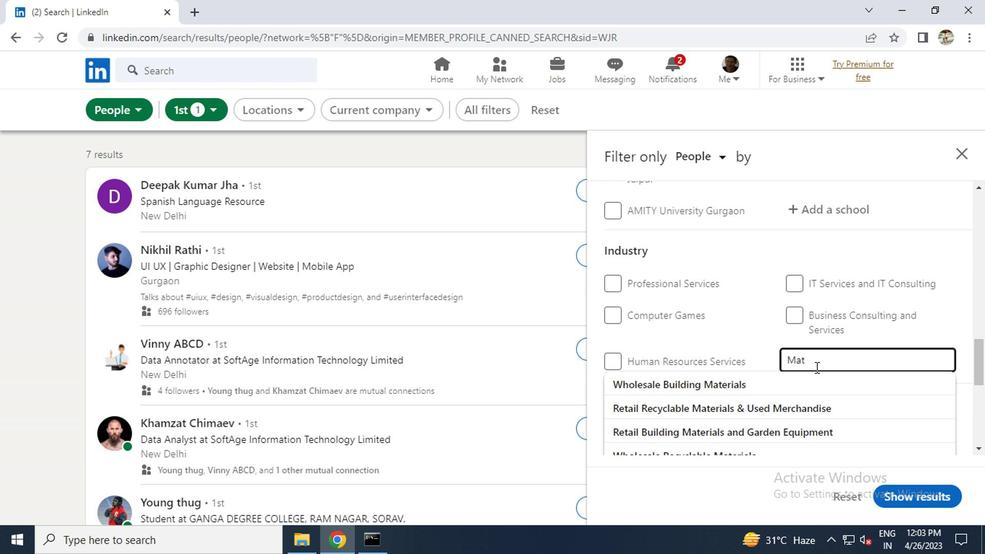 
Action: Mouse moved to (730, 380)
Screenshot: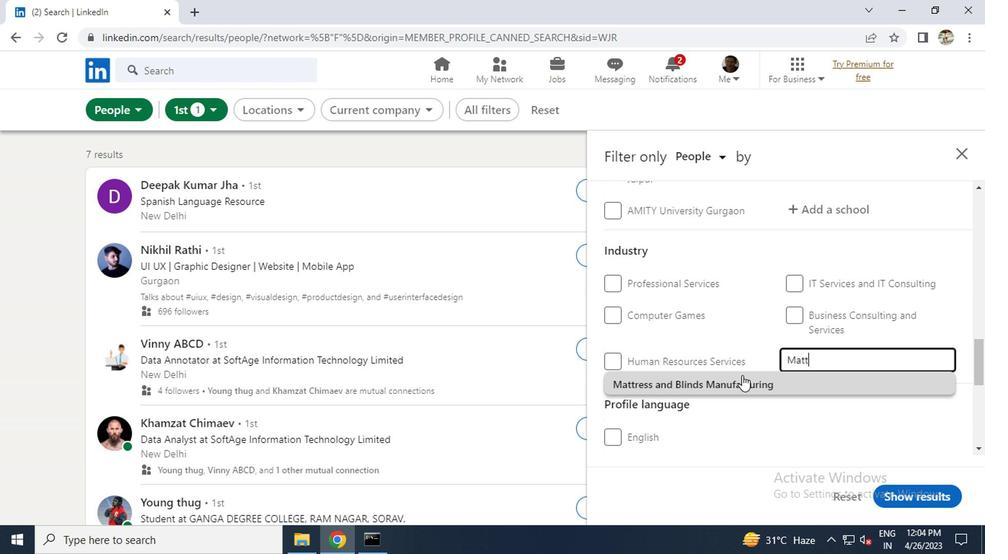 
Action: Mouse pressed left at (730, 380)
Screenshot: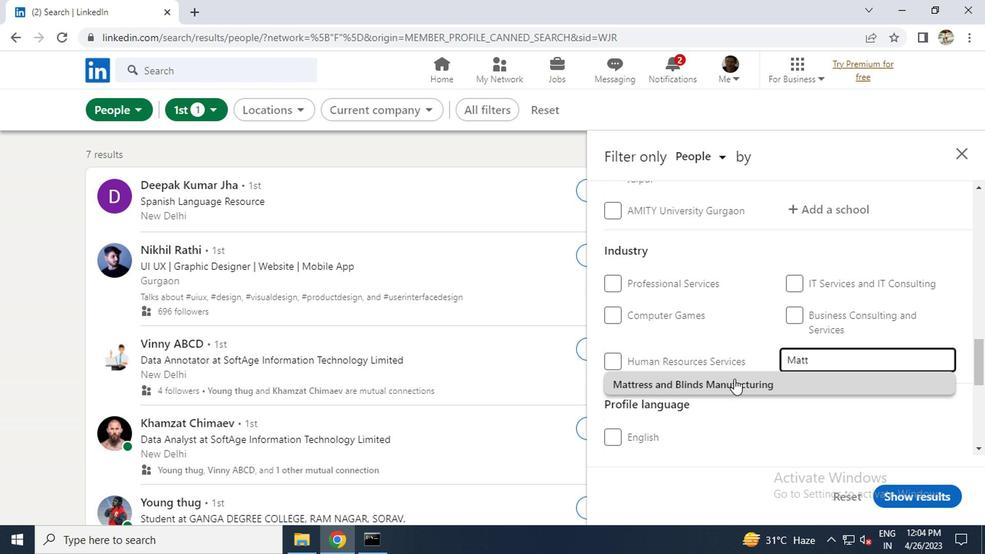 
Action: Mouse scrolled (730, 379) with delta (0, 0)
Screenshot: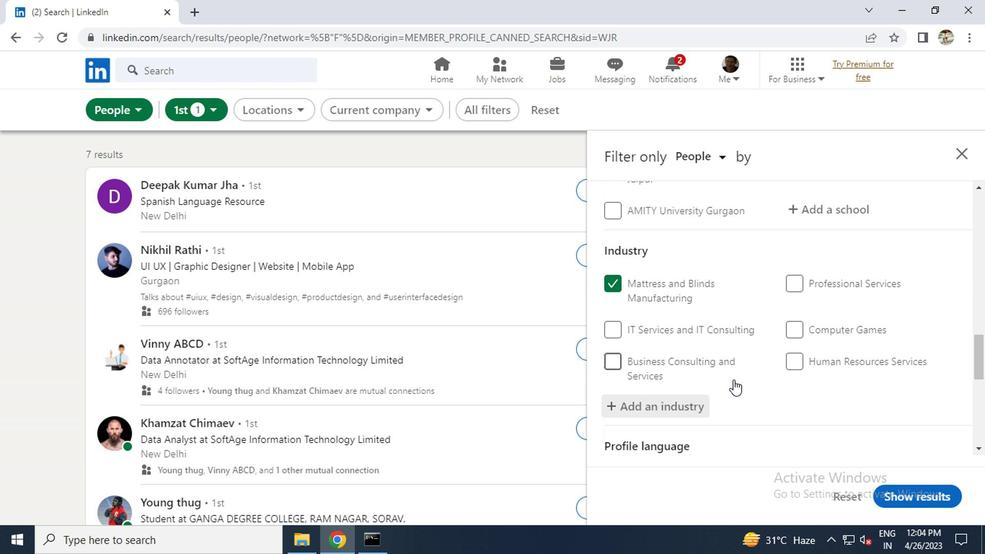
Action: Mouse scrolled (730, 379) with delta (0, 0)
Screenshot: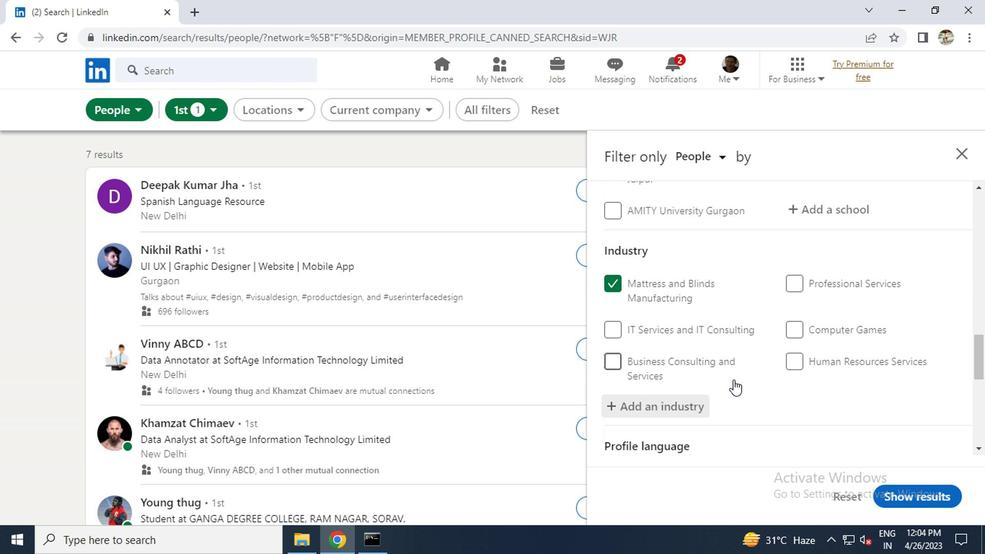 
Action: Mouse moved to (696, 376)
Screenshot: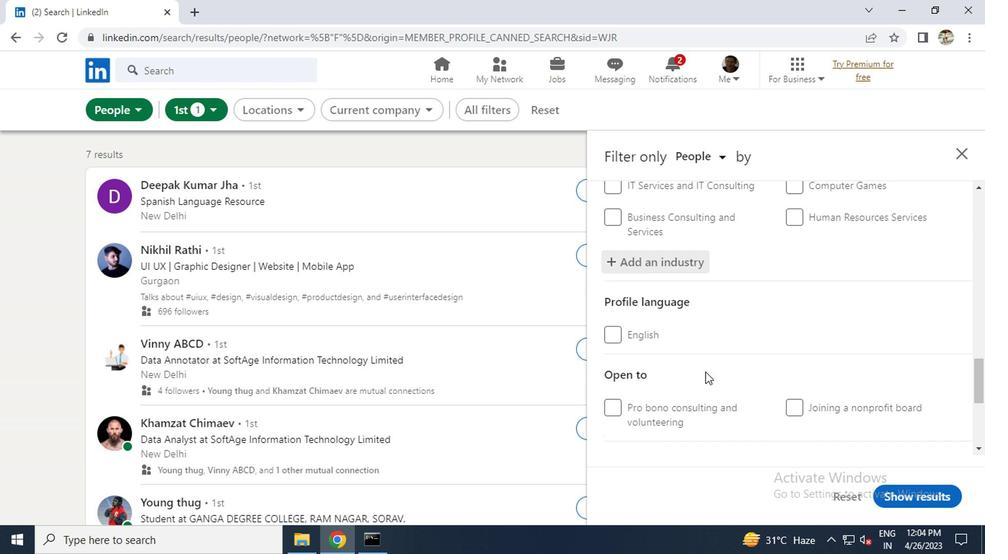 
Action: Mouse scrolled (696, 376) with delta (0, 0)
Screenshot: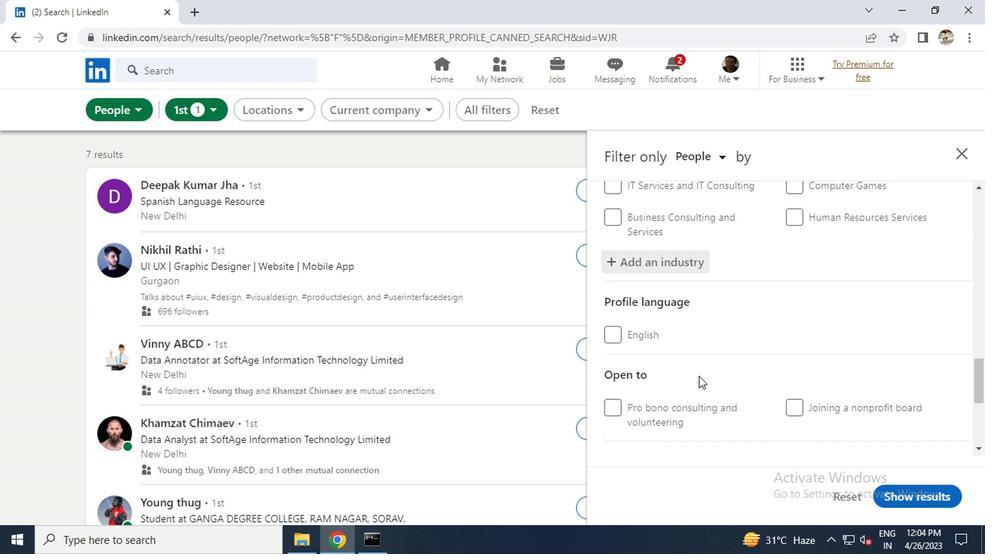 
Action: Mouse moved to (663, 419)
Screenshot: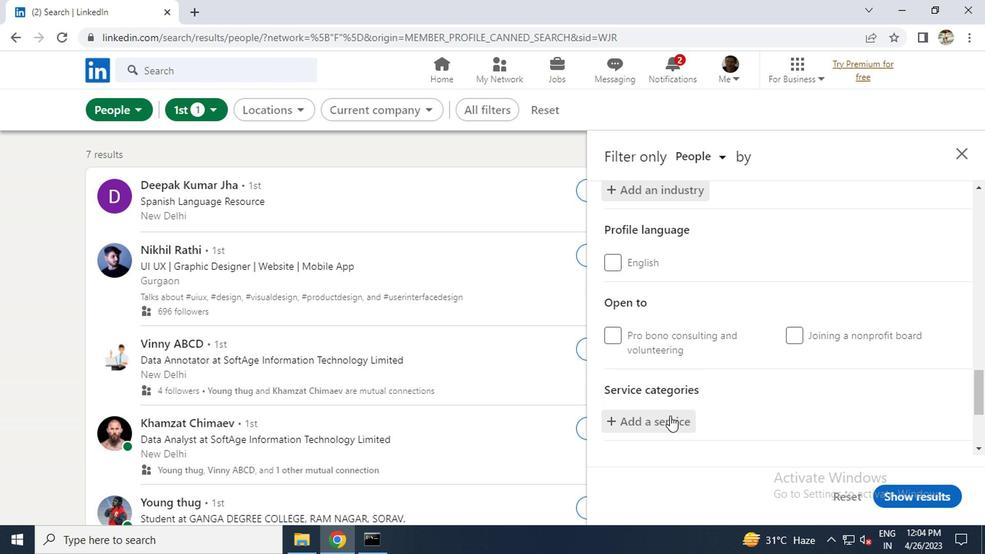 
Action: Mouse scrolled (663, 419) with delta (0, 0)
Screenshot: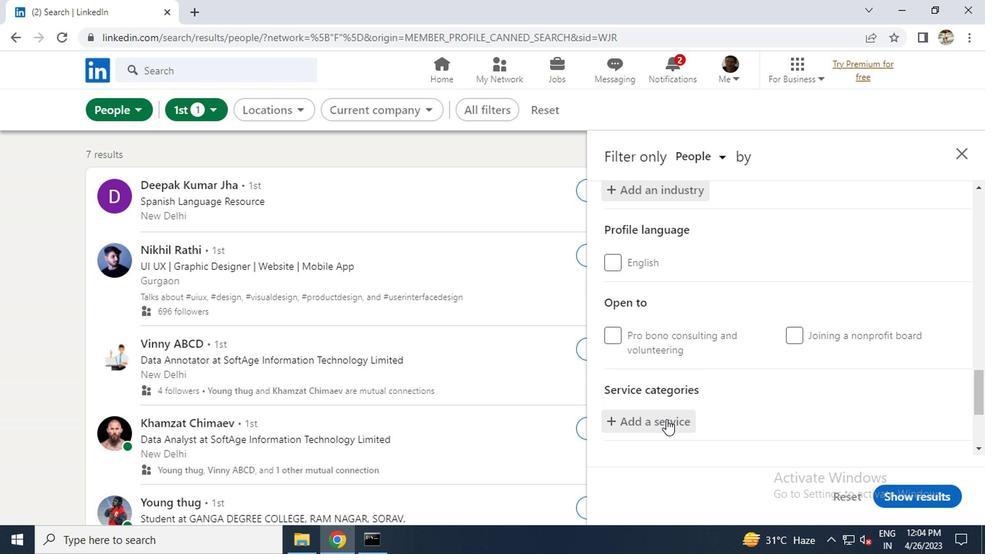
Action: Mouse scrolled (663, 419) with delta (0, 0)
Screenshot: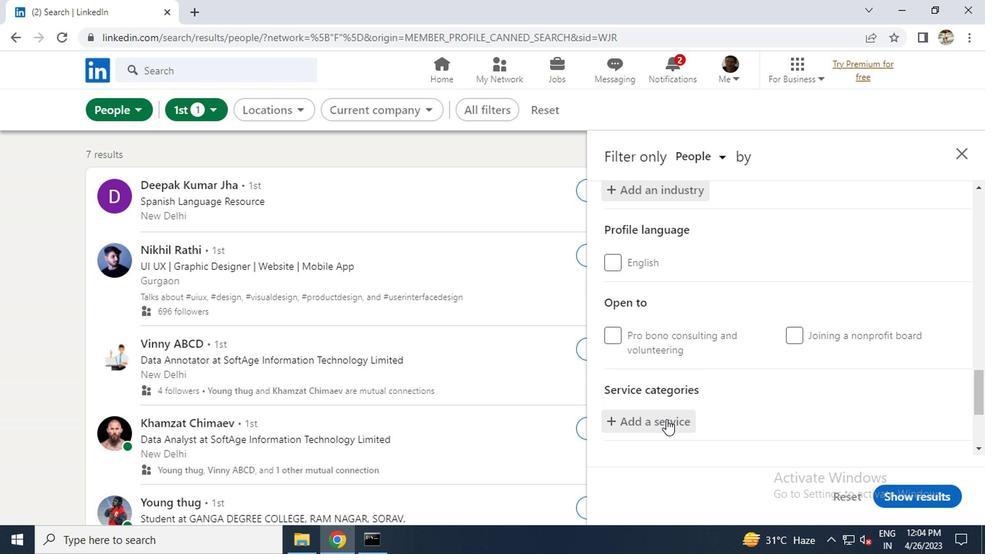 
Action: Mouse moved to (640, 284)
Screenshot: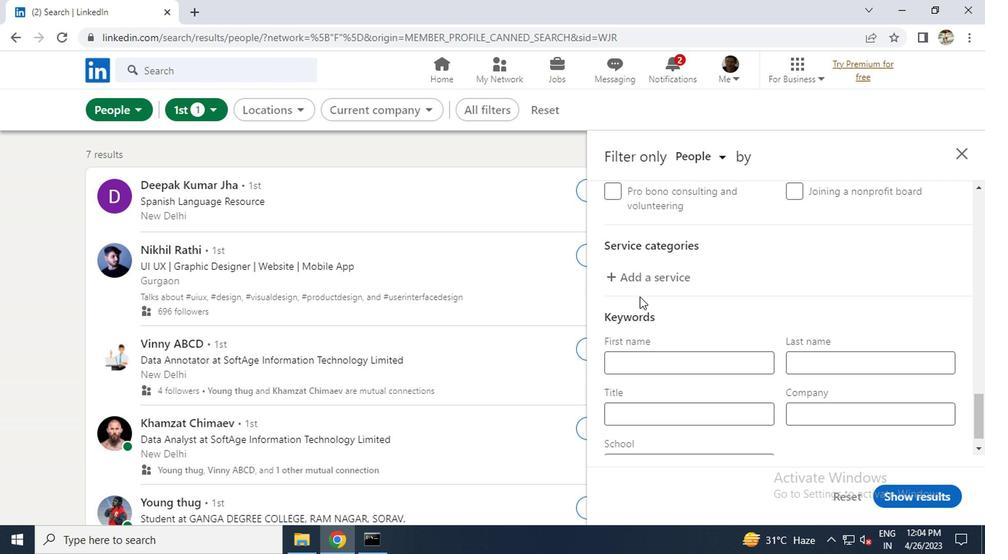 
Action: Mouse pressed left at (640, 284)
Screenshot: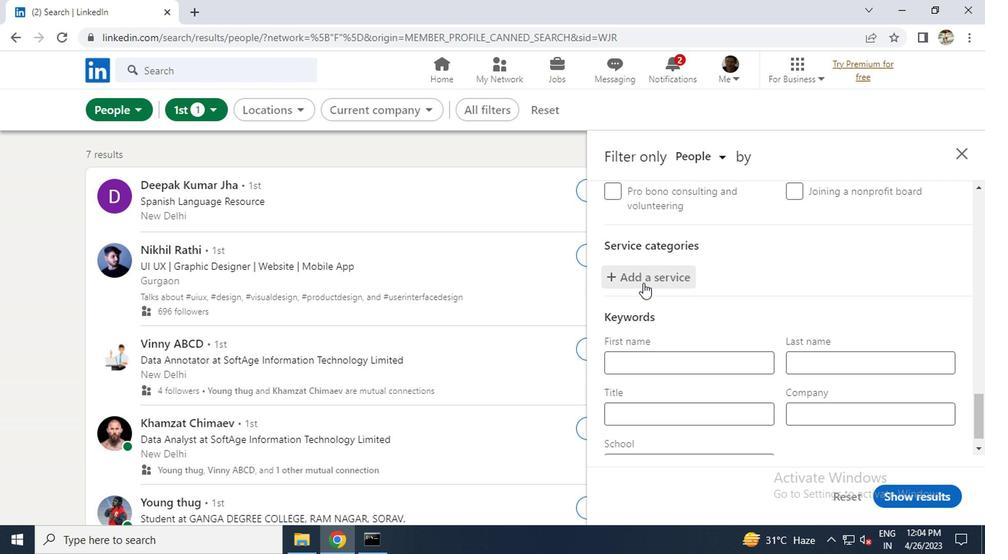 
Action: Key pressed <Key.caps_lock>B<Key.caps_lock>USINESS
Screenshot: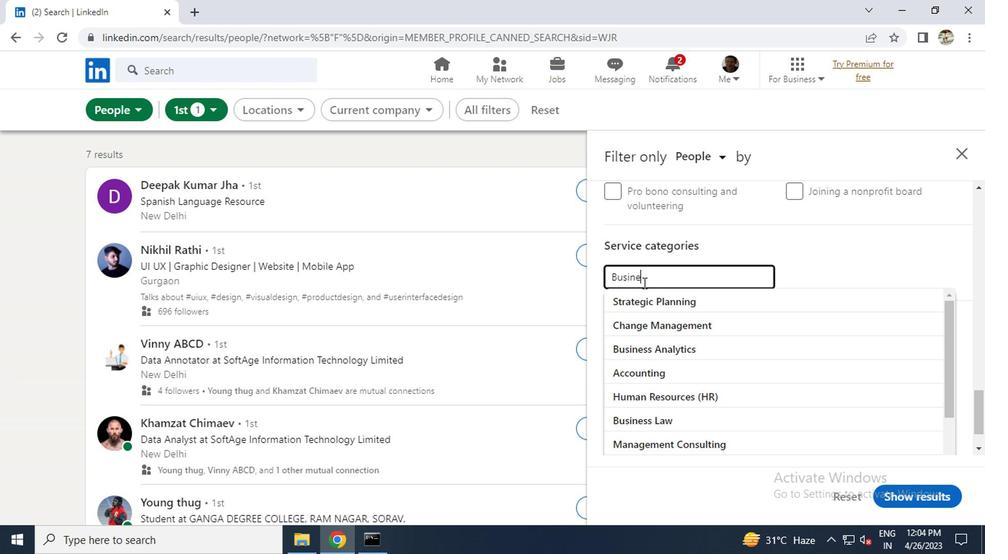 
Action: Mouse moved to (634, 325)
Screenshot: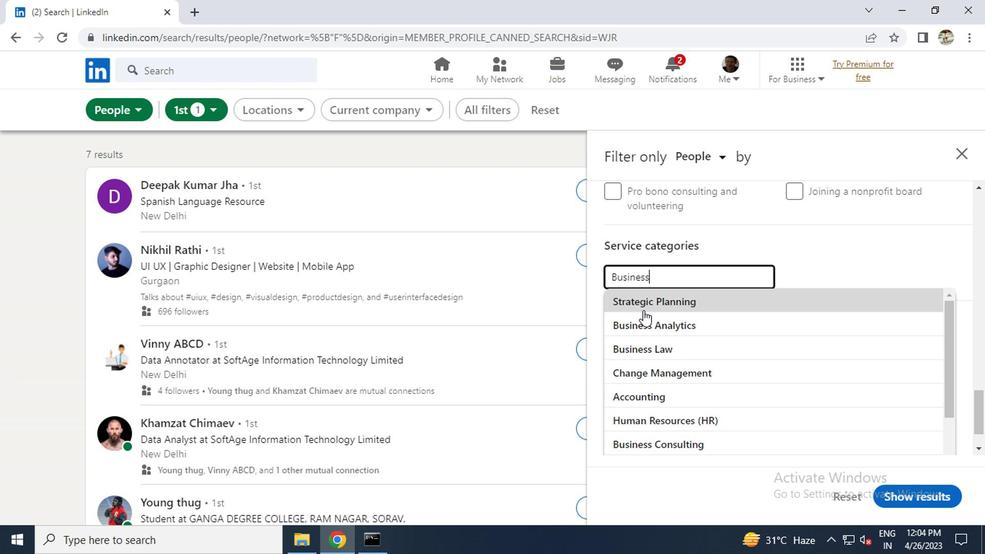 
Action: Mouse pressed left at (634, 325)
Screenshot: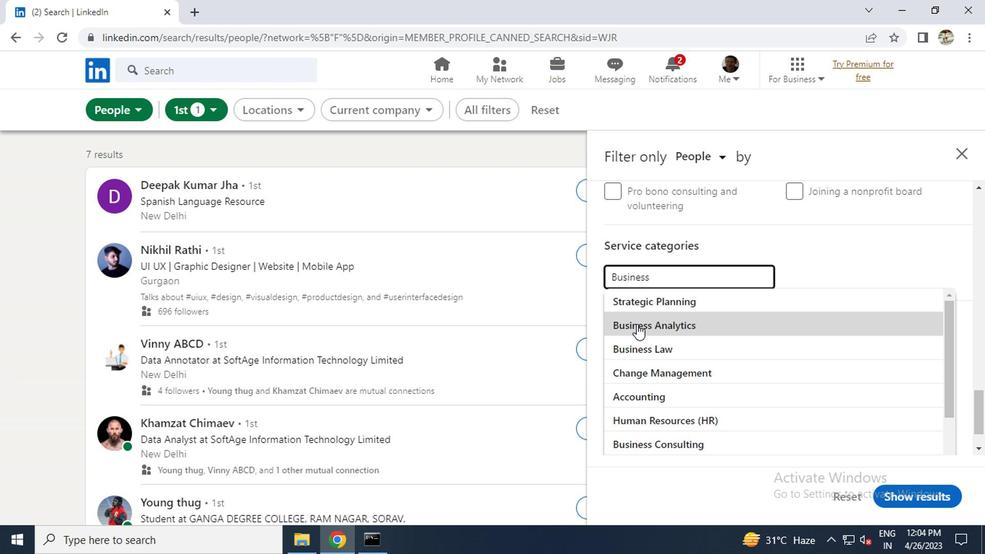 
Action: Mouse moved to (635, 325)
Screenshot: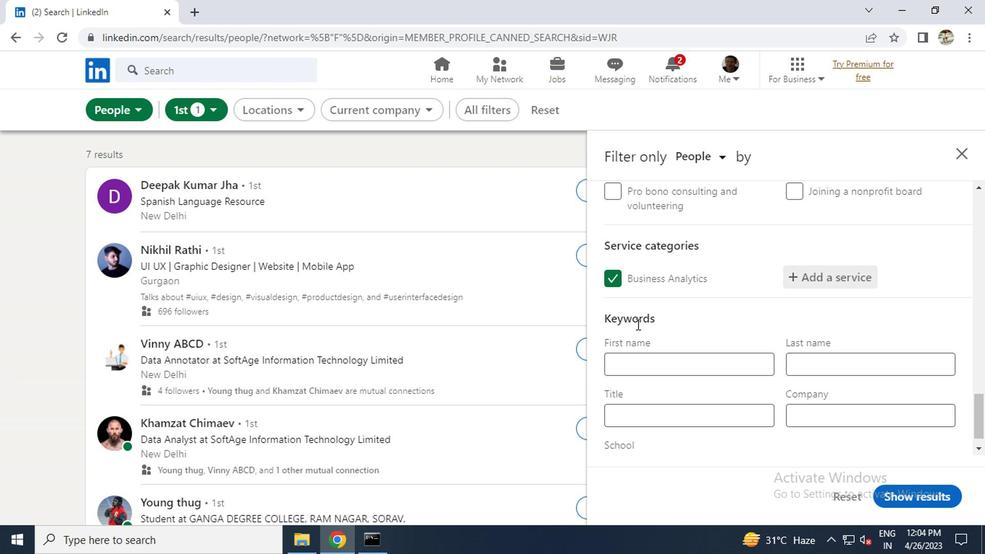 
Action: Mouse scrolled (635, 324) with delta (0, 0)
Screenshot: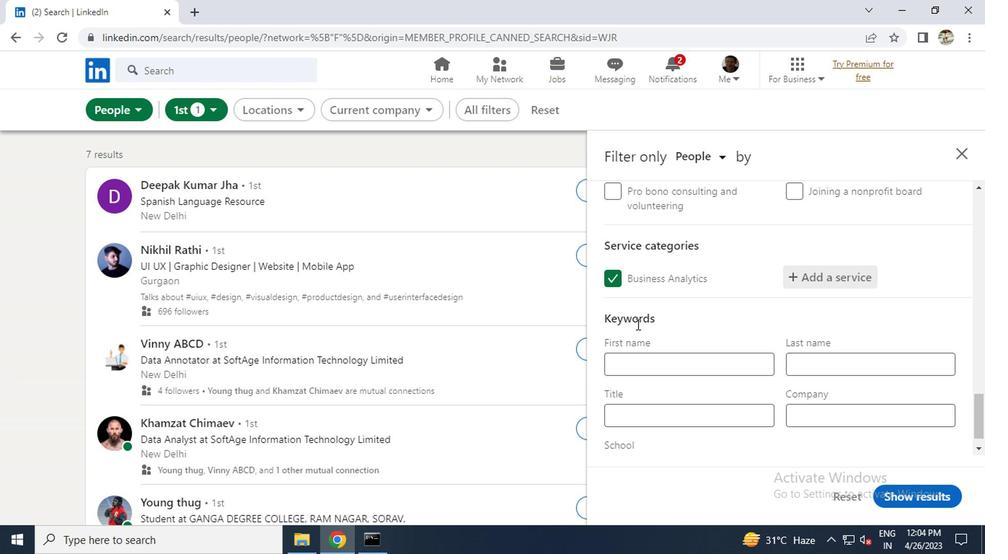 
Action: Mouse scrolled (635, 324) with delta (0, 0)
Screenshot: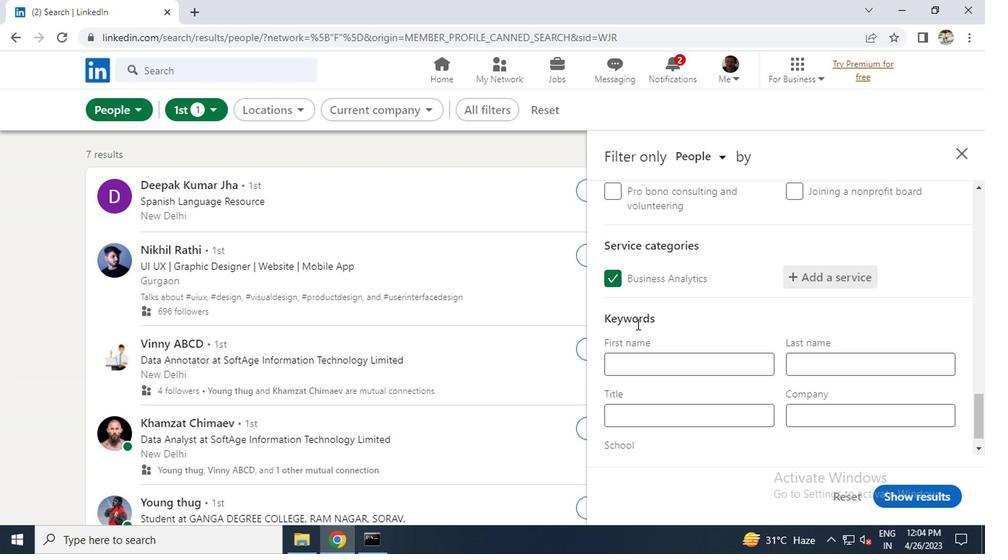 
Action: Mouse moved to (629, 388)
Screenshot: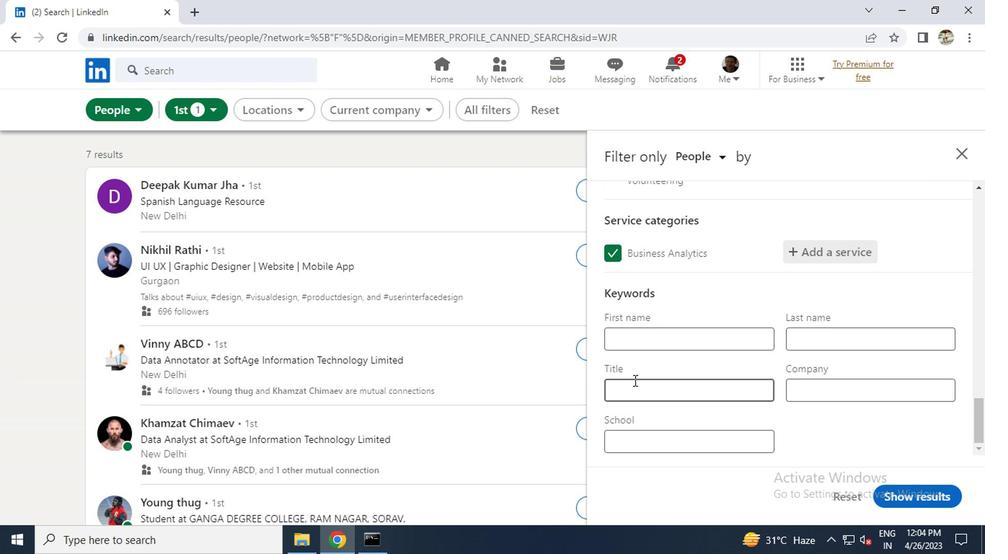 
Action: Mouse pressed left at (629, 388)
Screenshot: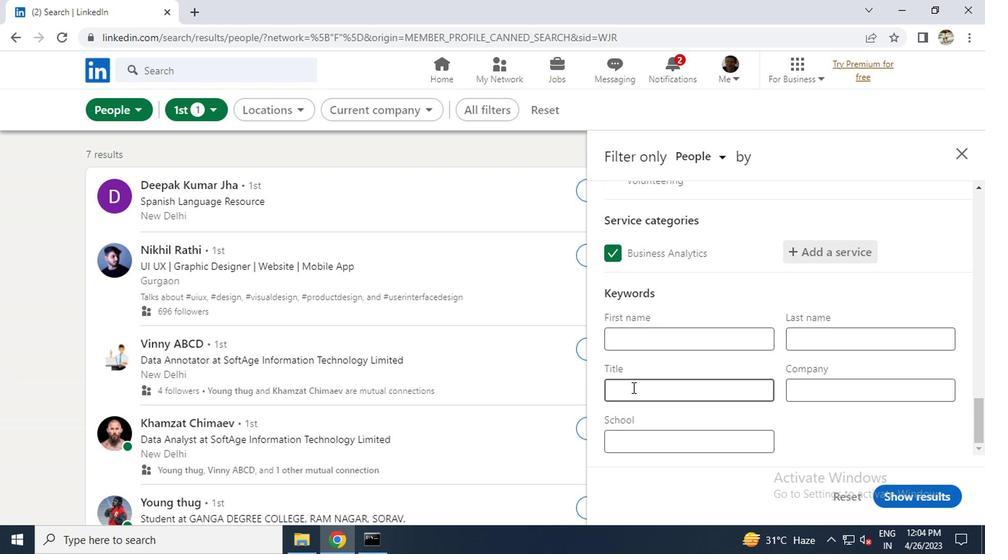 
Action: Key pressed <Key.caps_lock>A<Key.caps_lock>CCOUNTANT
Screenshot: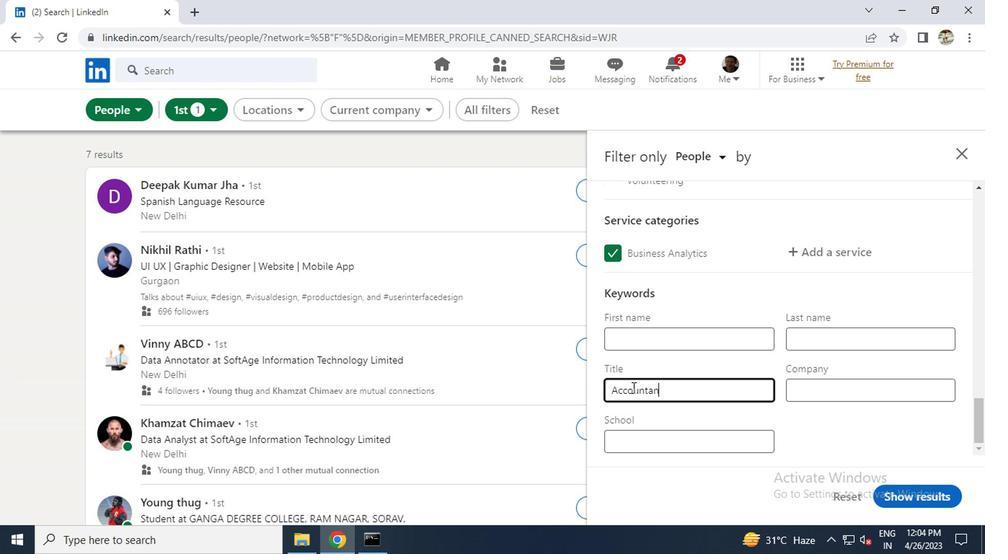 
Action: Mouse moved to (903, 503)
Screenshot: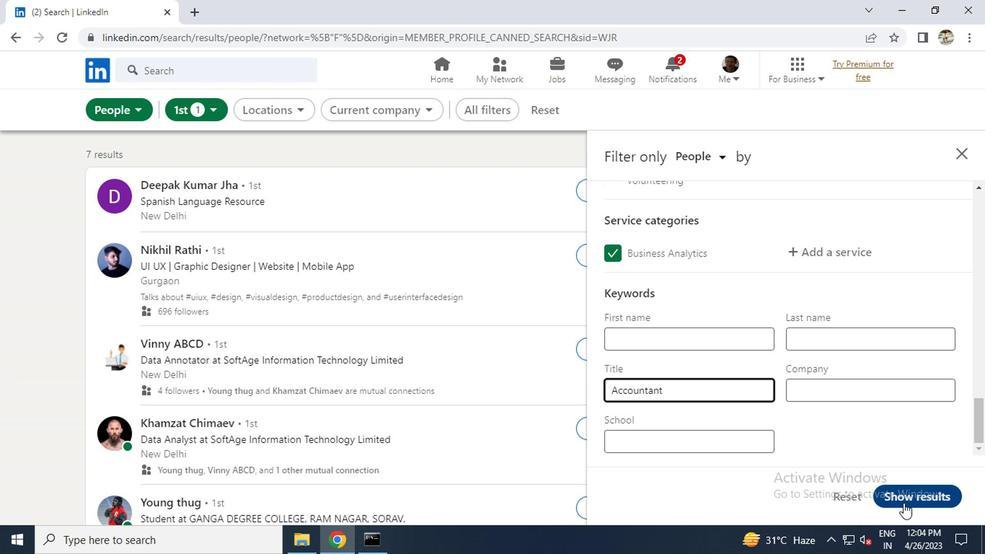 
Action: Mouse pressed left at (903, 503)
Screenshot: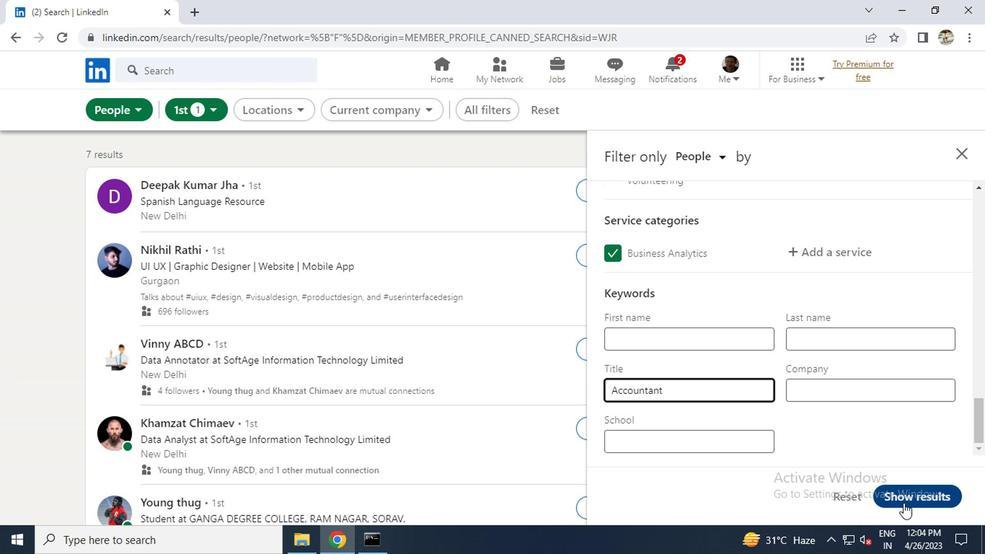
Action: Mouse moved to (638, 323)
Screenshot: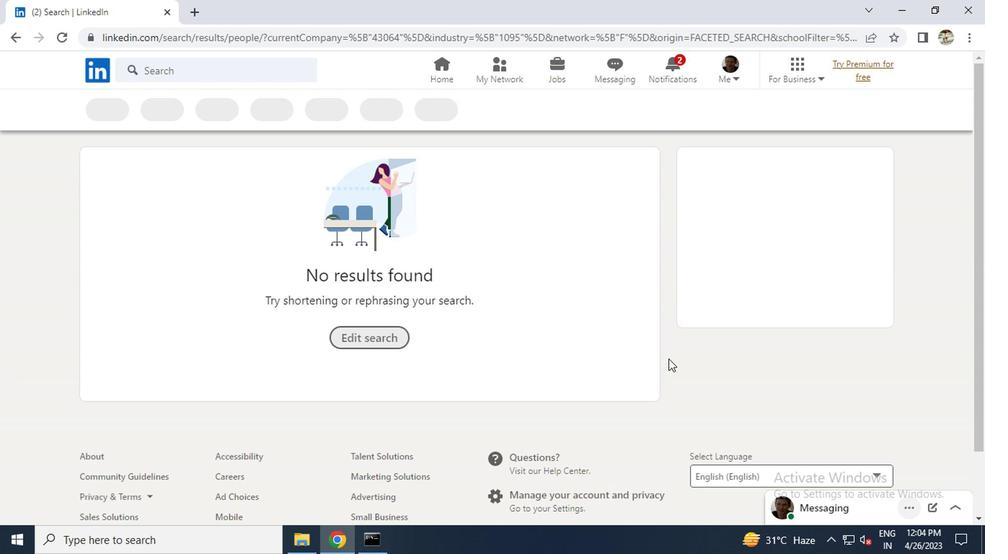 
